 Task: Look for space in Sa'dah, Yemen from 10th July, 2023 to 15th July, 2023 for 7 adults in price range Rs.10000 to Rs.15000. Place can be entire place or shared room with 4 bedrooms having 7 beds and 4 bathrooms. Property type can be house, flat, guest house. Amenities needed are: wifi, TV, free parkinig on premises, gym, breakfast. Booking option can be shelf check-in. Required host language is English.
Action: Mouse moved to (430, 89)
Screenshot: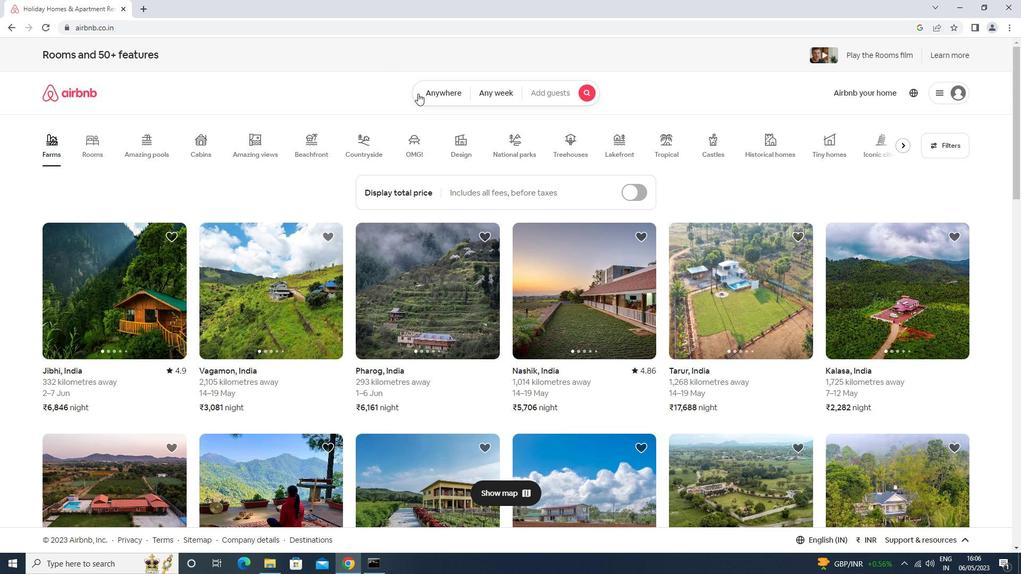 
Action: Mouse pressed left at (430, 89)
Screenshot: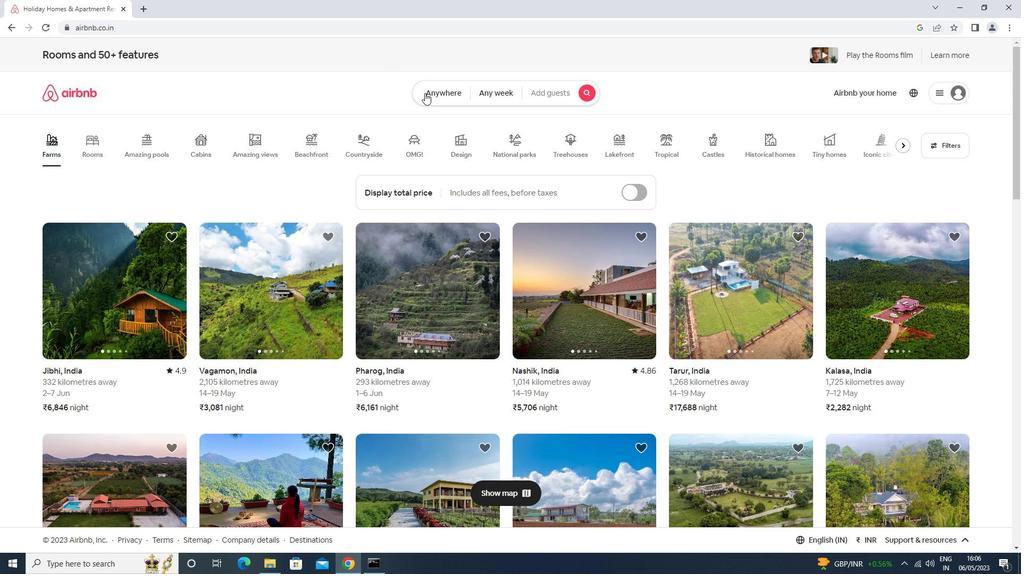 
Action: Mouse moved to (404, 128)
Screenshot: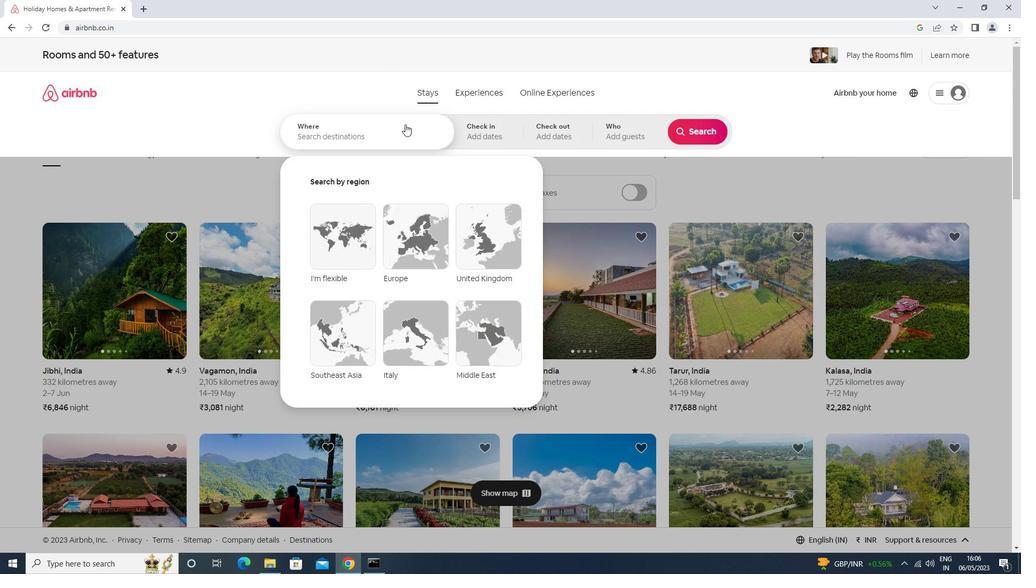 
Action: Mouse pressed left at (404, 128)
Screenshot: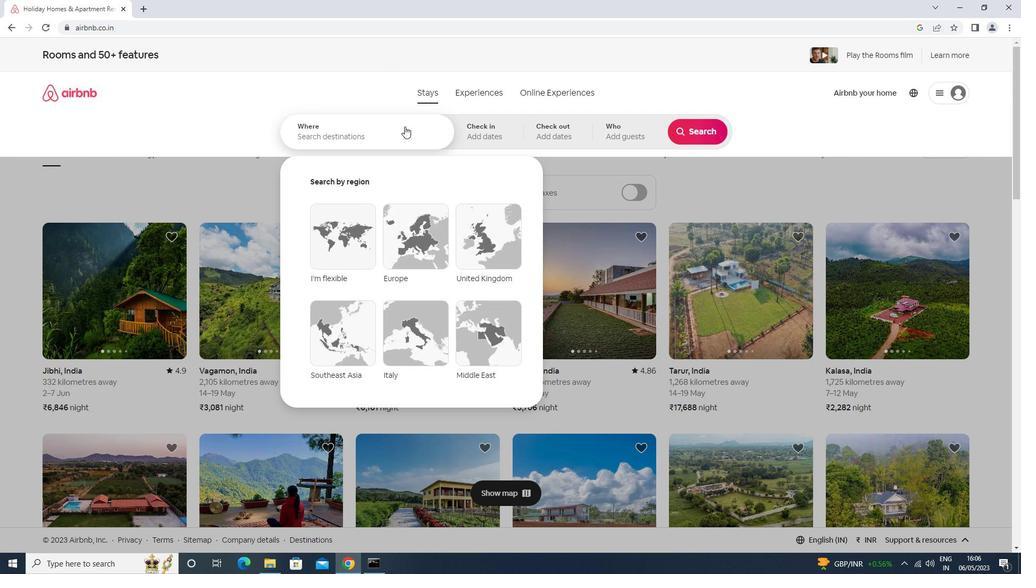 
Action: Mouse moved to (403, 128)
Screenshot: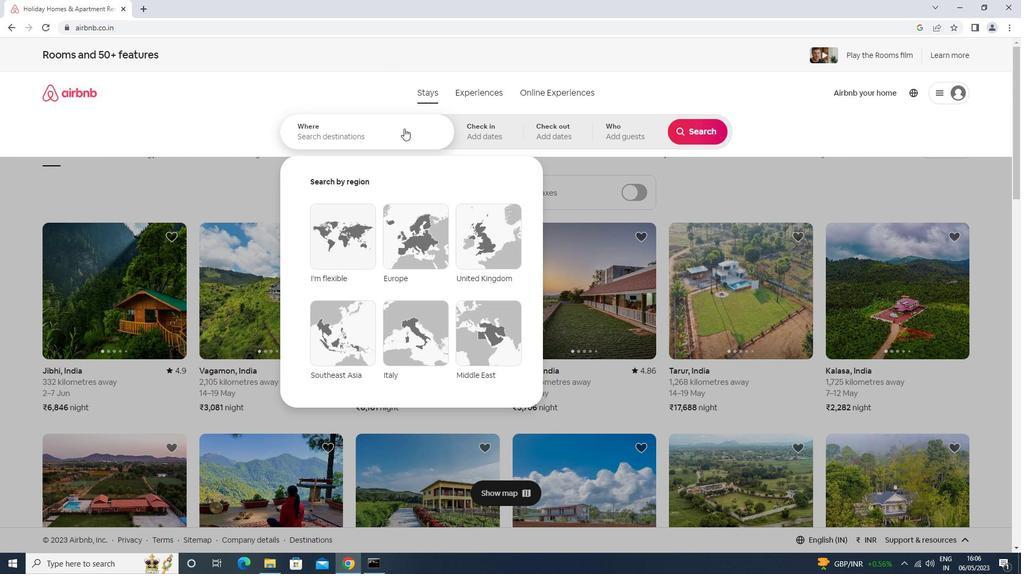 
Action: Key pressed <Key.shift>SA<Key.space>DAH<Key.shift>,<Key.space><Key.shift>YEMEN<Key.down><Key.enter>
Screenshot: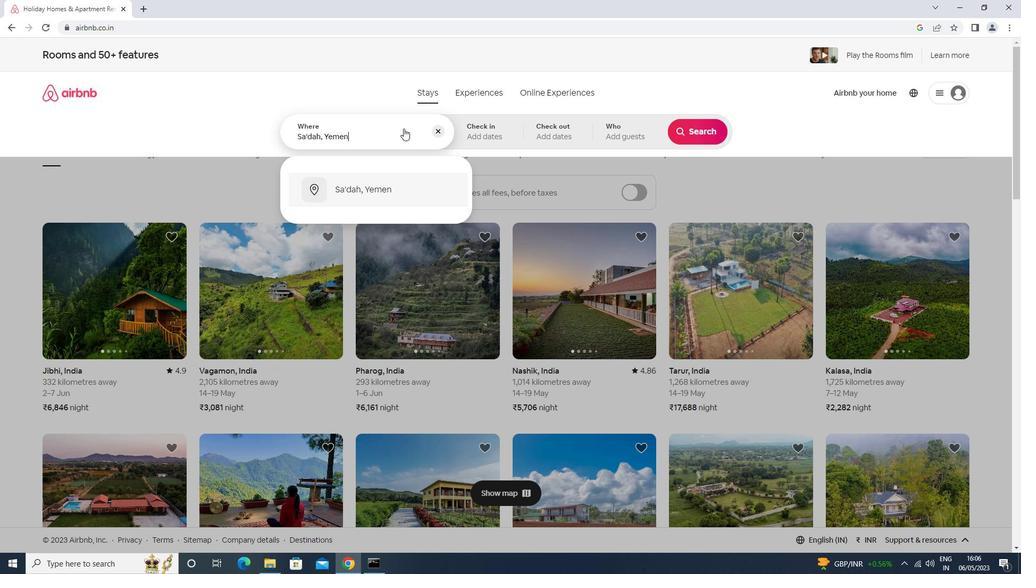 
Action: Mouse moved to (696, 216)
Screenshot: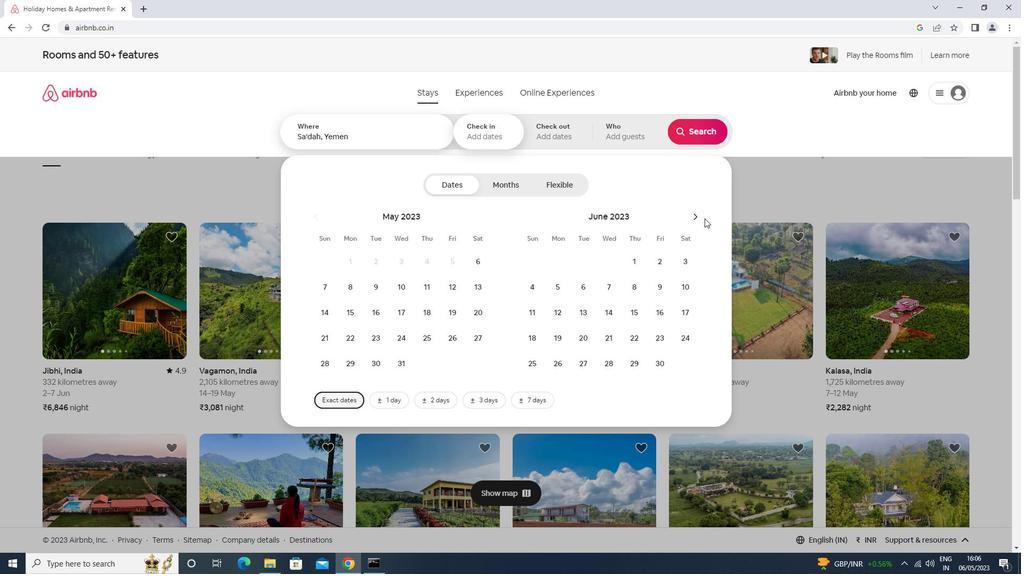 
Action: Mouse pressed left at (696, 216)
Screenshot: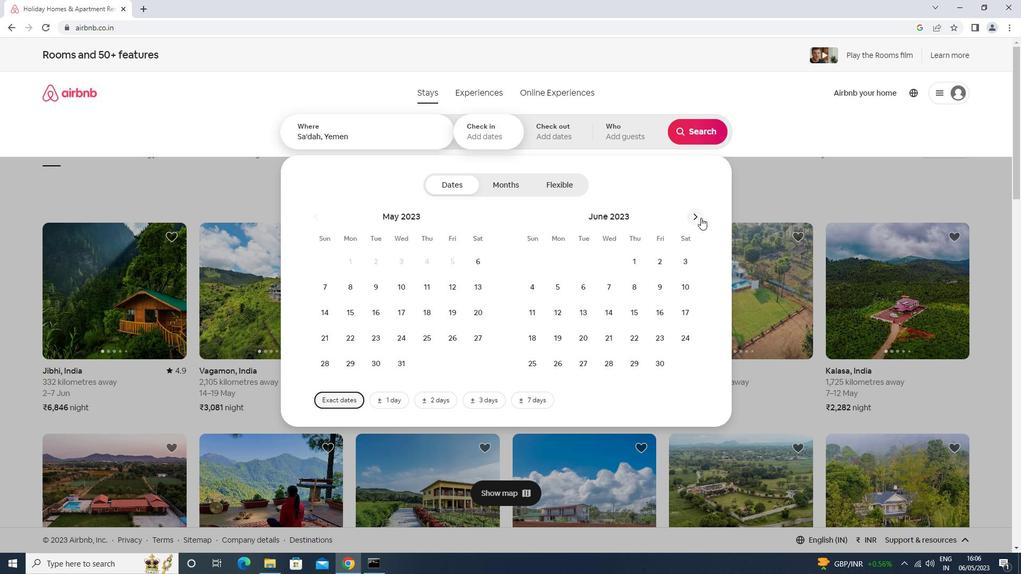 
Action: Mouse moved to (555, 309)
Screenshot: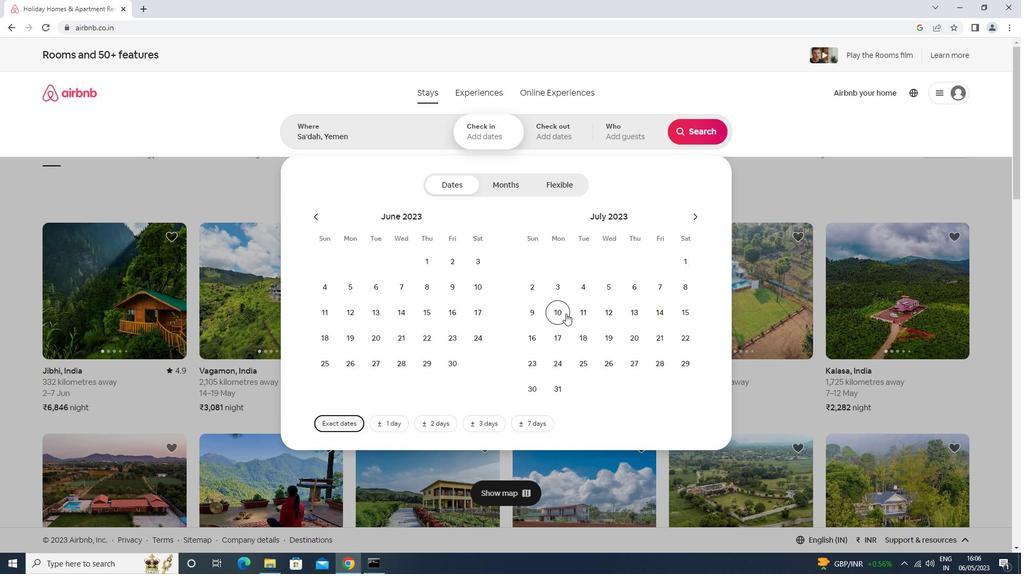 
Action: Mouse pressed left at (555, 309)
Screenshot: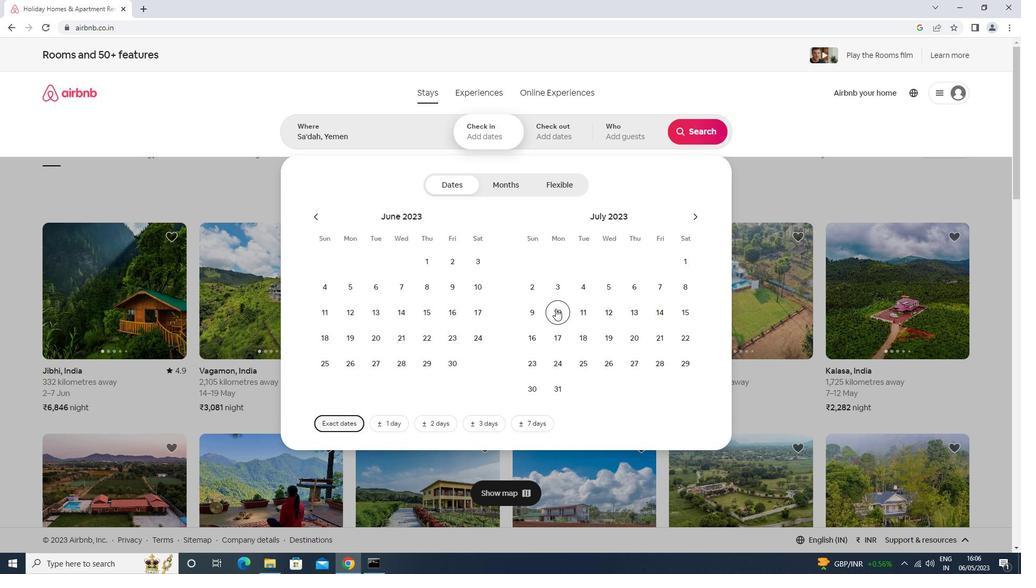 
Action: Mouse moved to (678, 313)
Screenshot: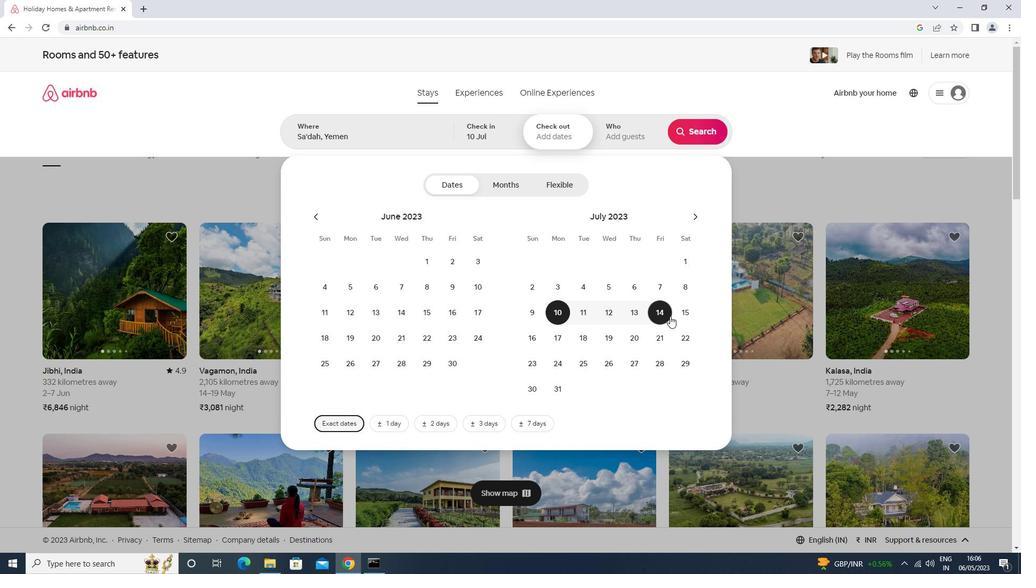 
Action: Mouse pressed left at (678, 313)
Screenshot: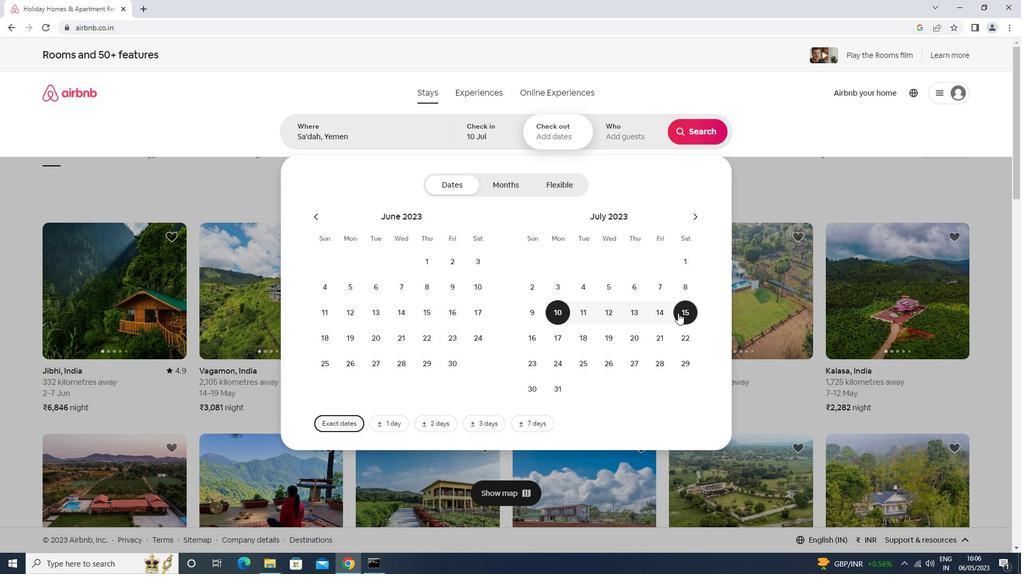 
Action: Mouse moved to (630, 143)
Screenshot: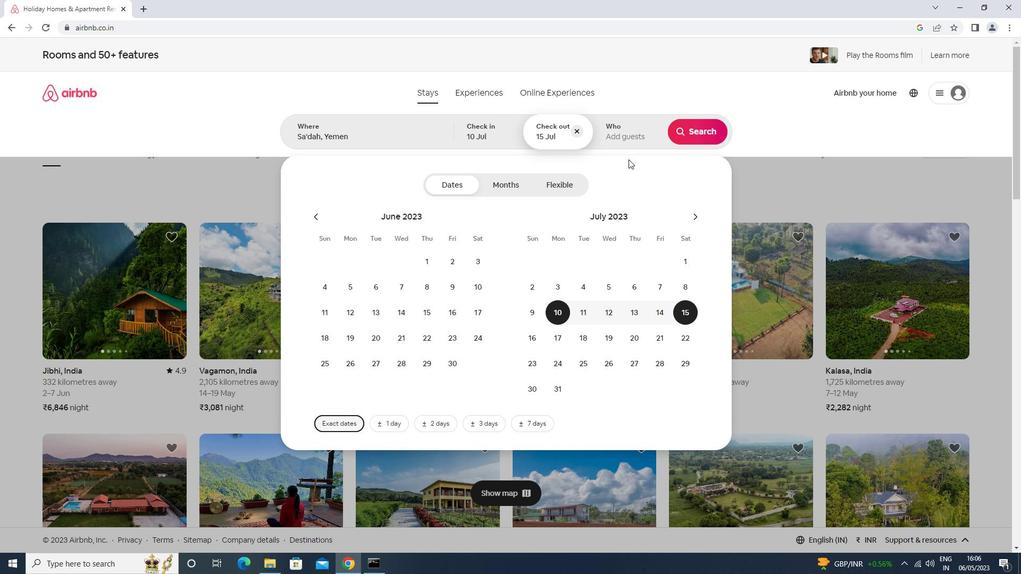 
Action: Mouse pressed left at (630, 143)
Screenshot: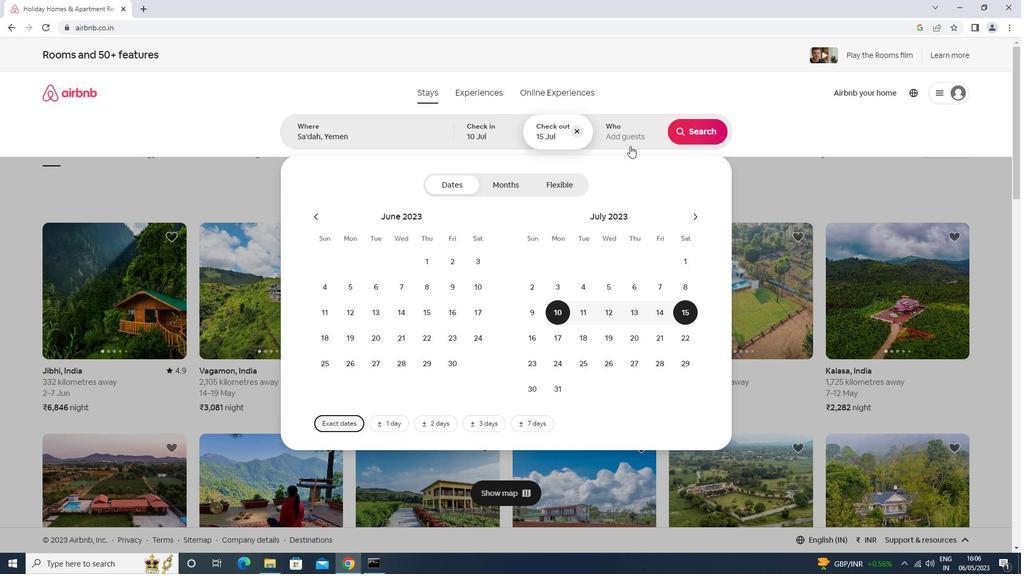 
Action: Mouse moved to (701, 193)
Screenshot: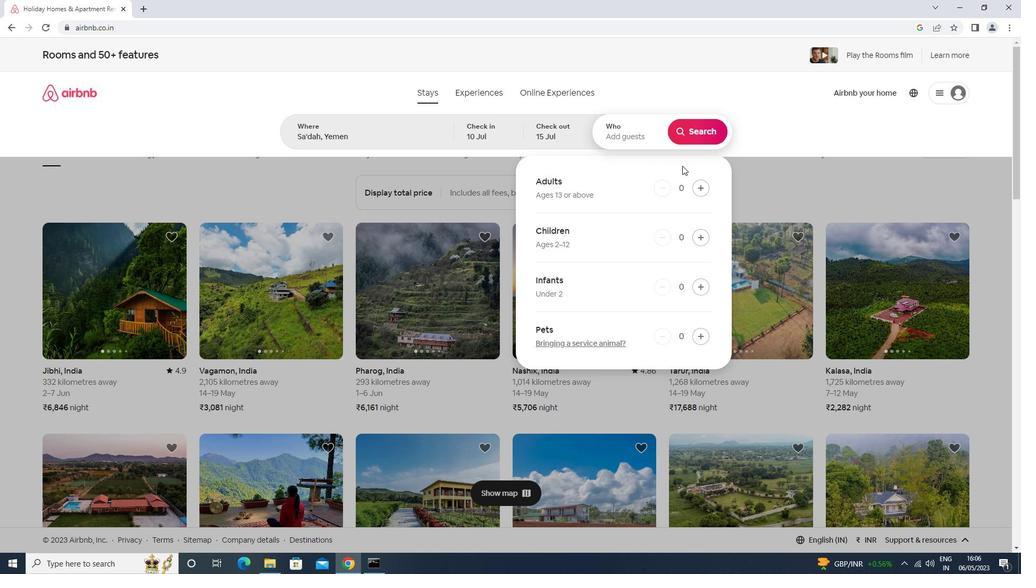 
Action: Mouse pressed left at (701, 193)
Screenshot: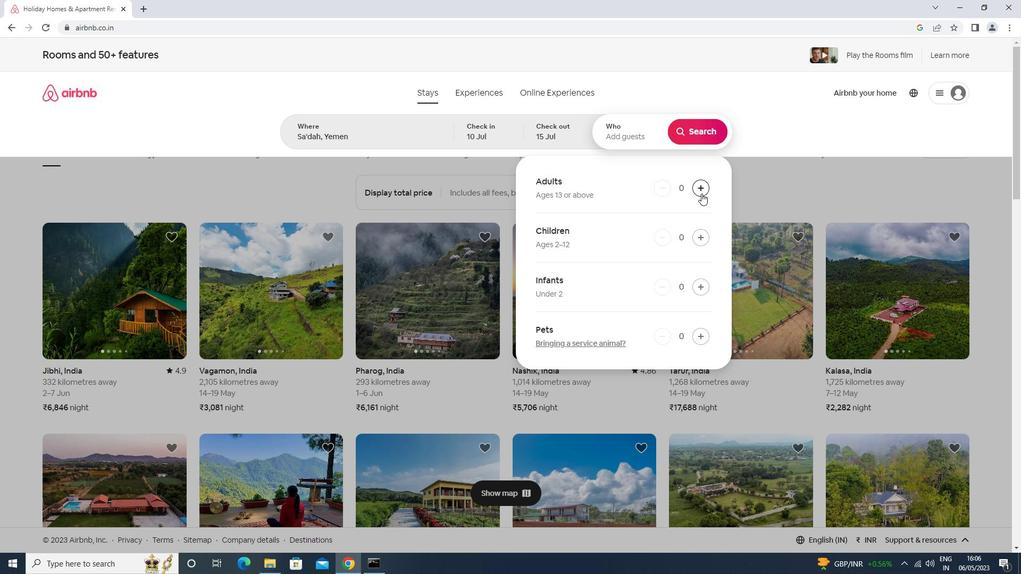
Action: Mouse moved to (704, 193)
Screenshot: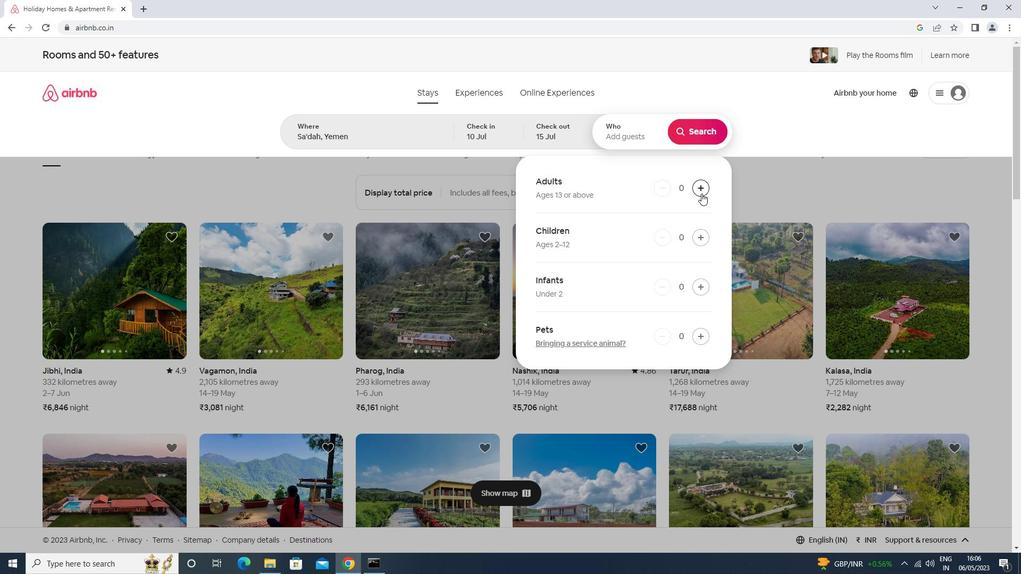 
Action: Mouse pressed left at (704, 193)
Screenshot: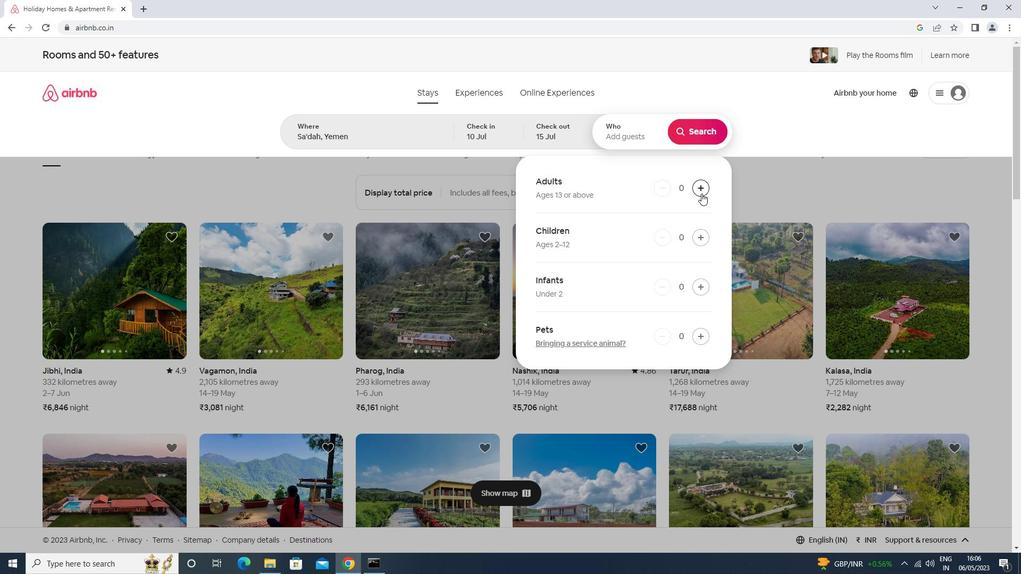 
Action: Mouse pressed left at (704, 193)
Screenshot: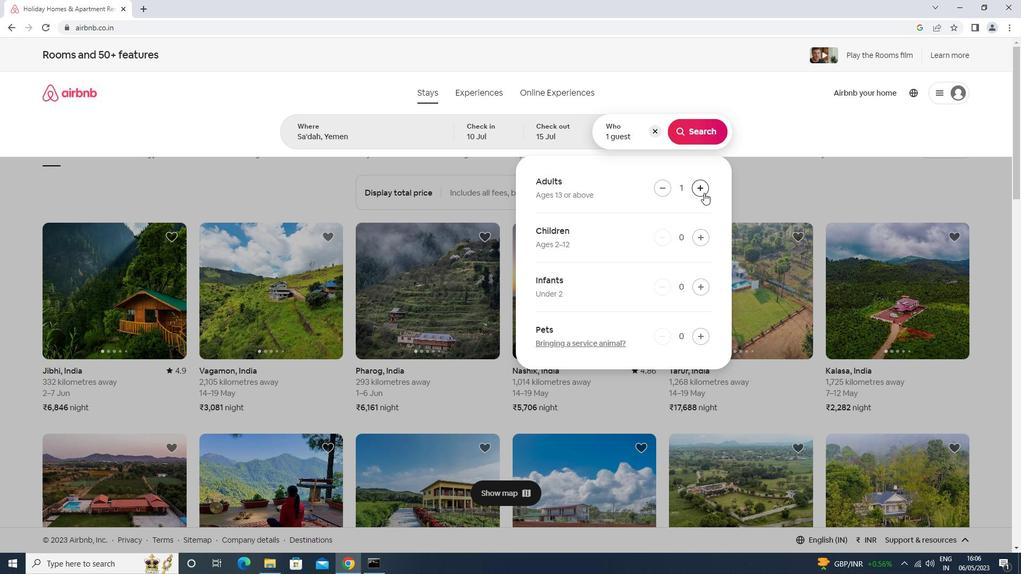
Action: Mouse pressed left at (704, 193)
Screenshot: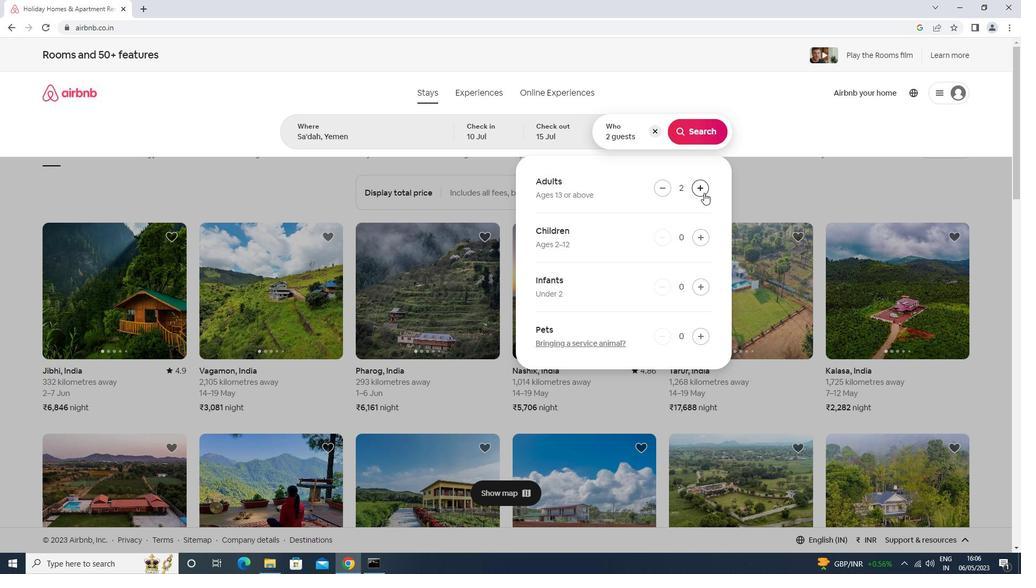 
Action: Mouse pressed left at (704, 193)
Screenshot: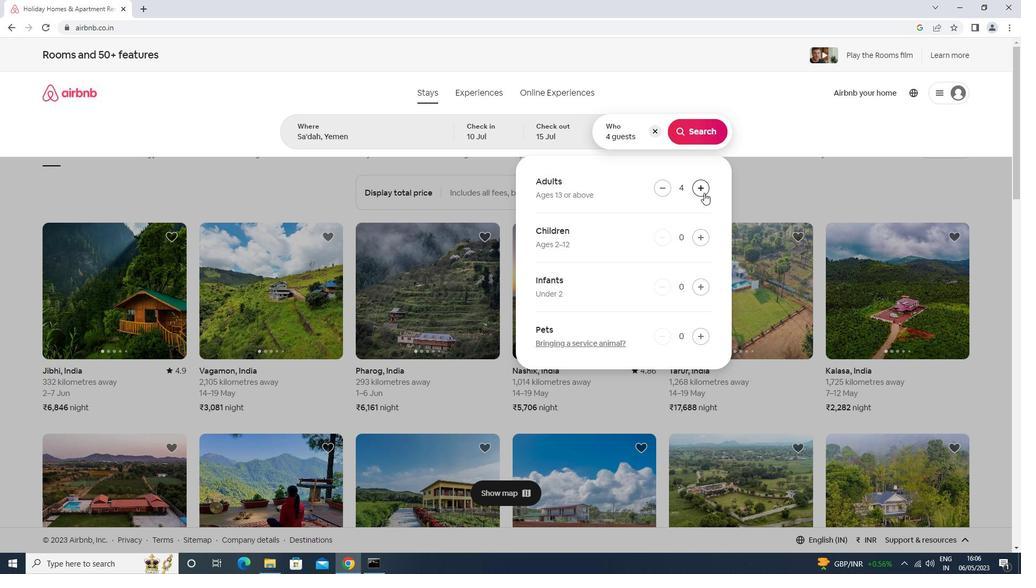 
Action: Mouse pressed left at (704, 193)
Screenshot: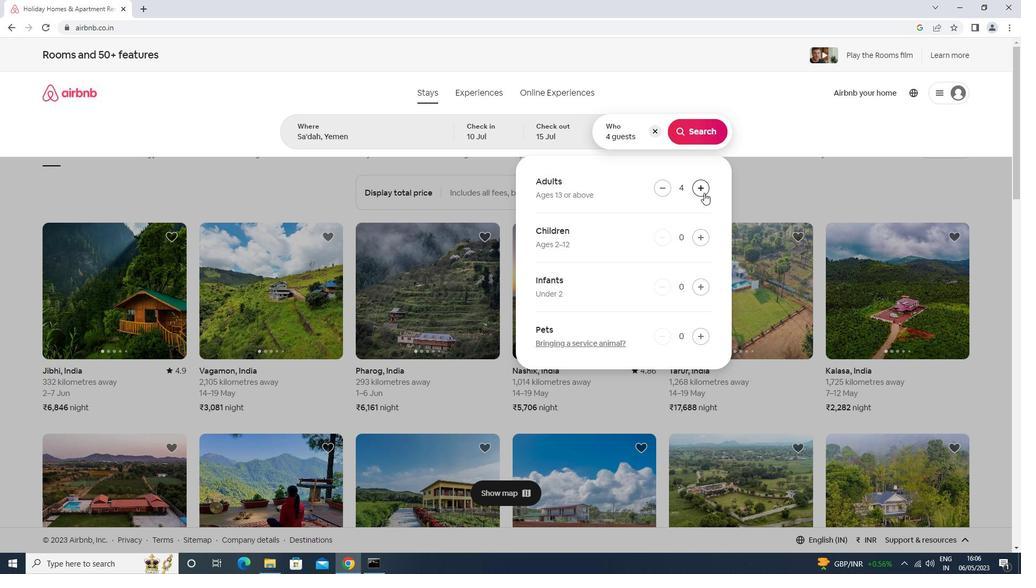 
Action: Mouse pressed left at (704, 193)
Screenshot: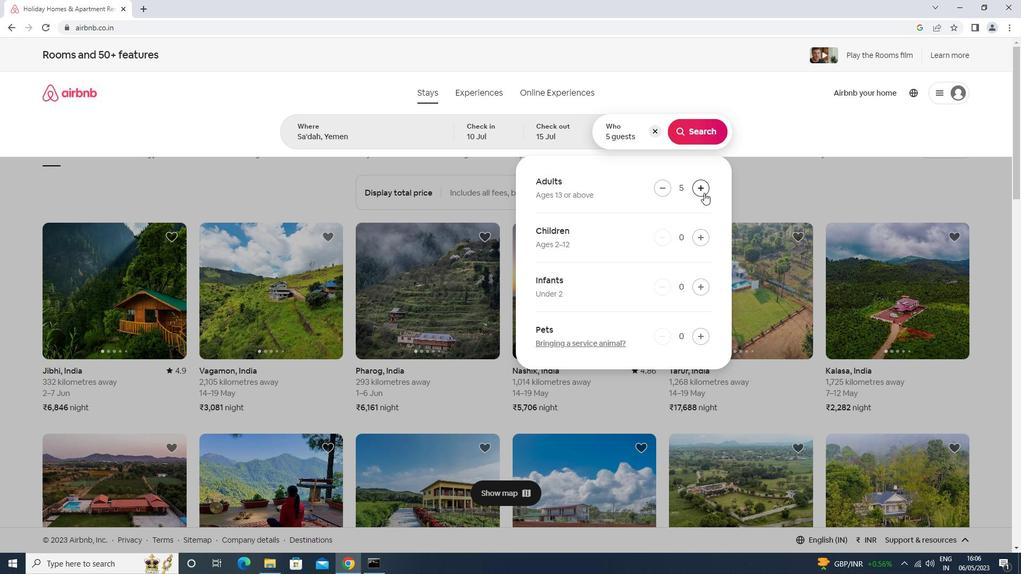 
Action: Mouse moved to (707, 131)
Screenshot: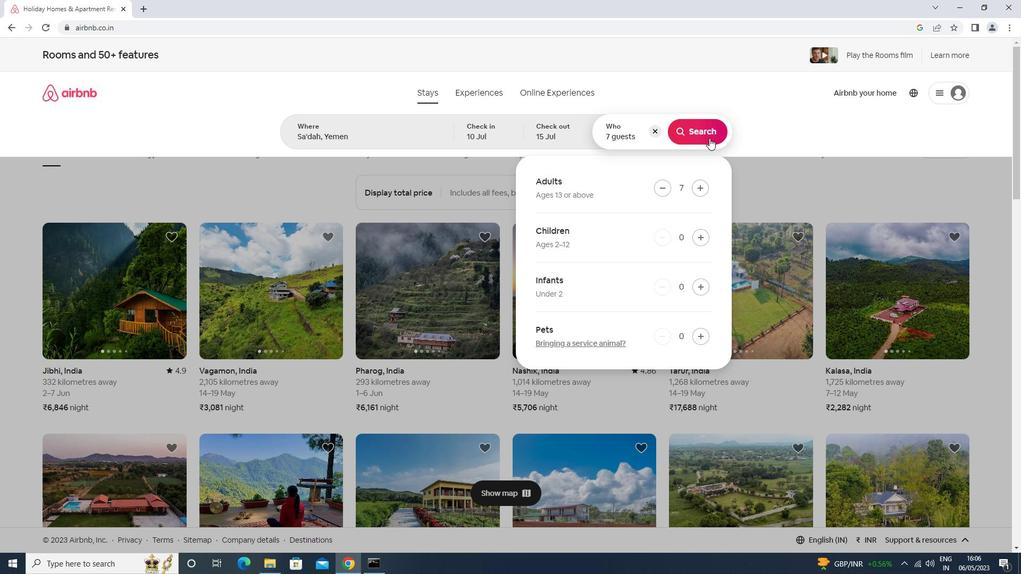
Action: Mouse pressed left at (707, 131)
Screenshot: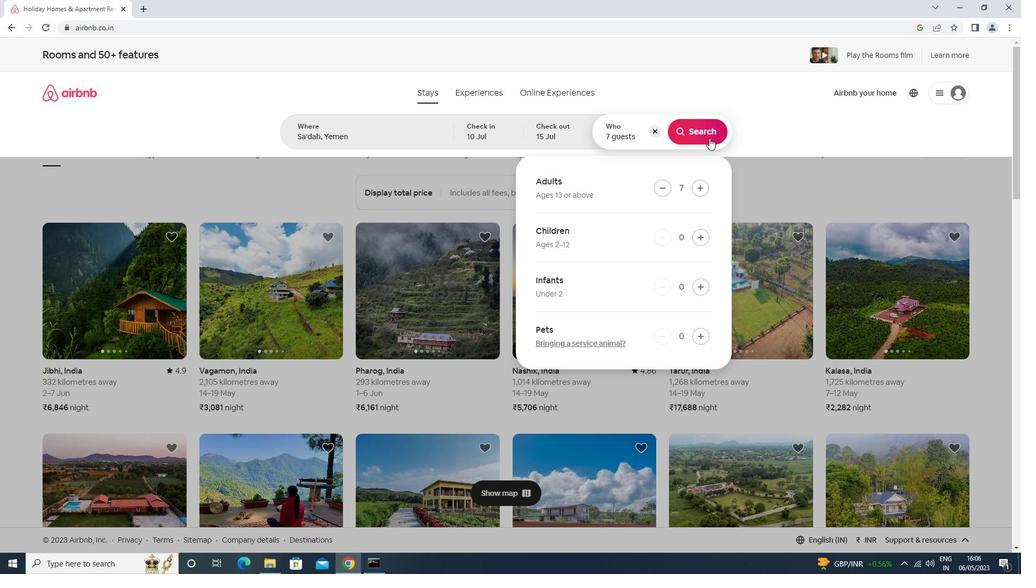 
Action: Mouse moved to (969, 100)
Screenshot: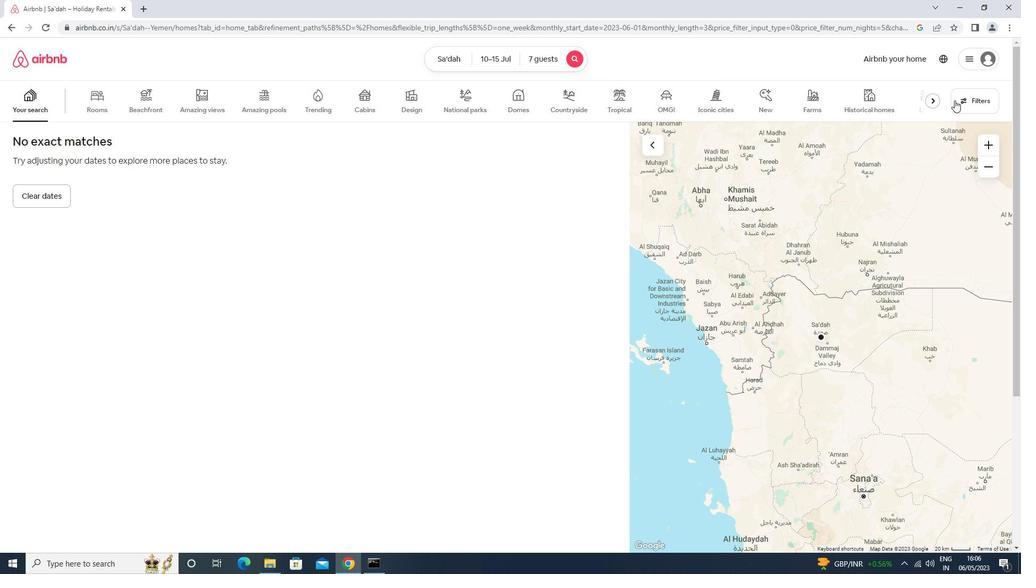 
Action: Mouse pressed left at (969, 100)
Screenshot: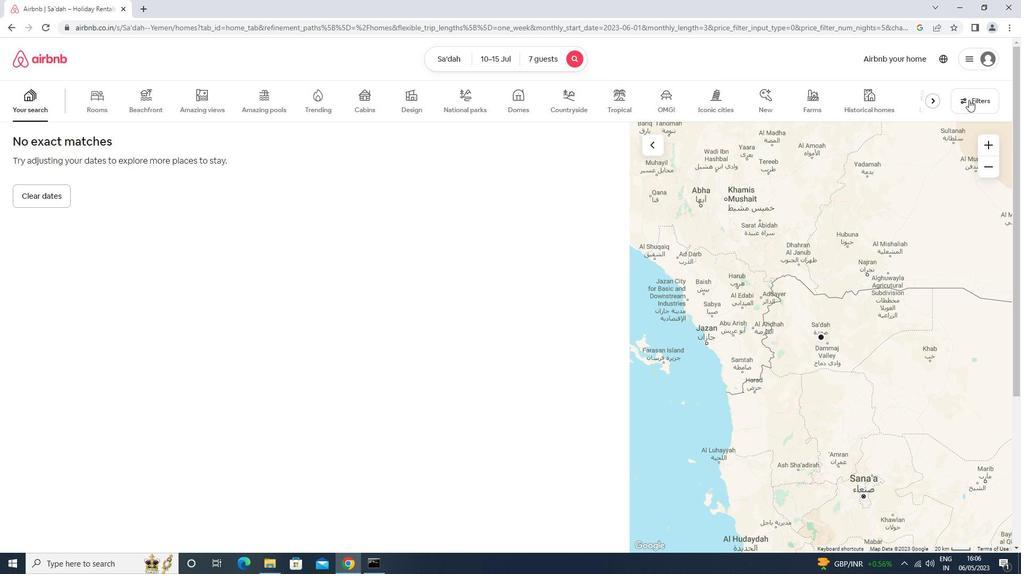 
Action: Mouse moved to (401, 359)
Screenshot: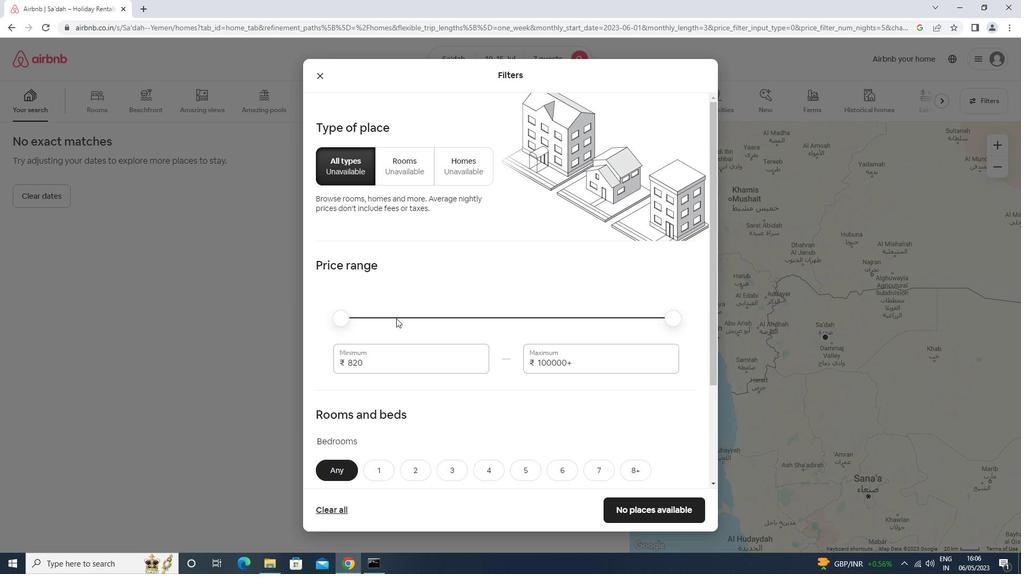
Action: Mouse pressed left at (401, 359)
Screenshot: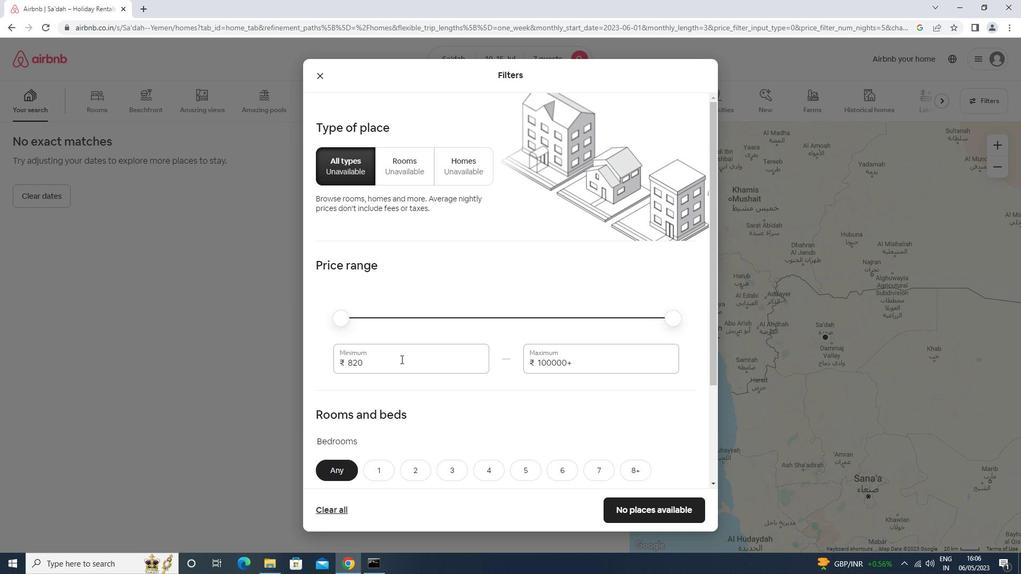 
Action: Mouse moved to (400, 362)
Screenshot: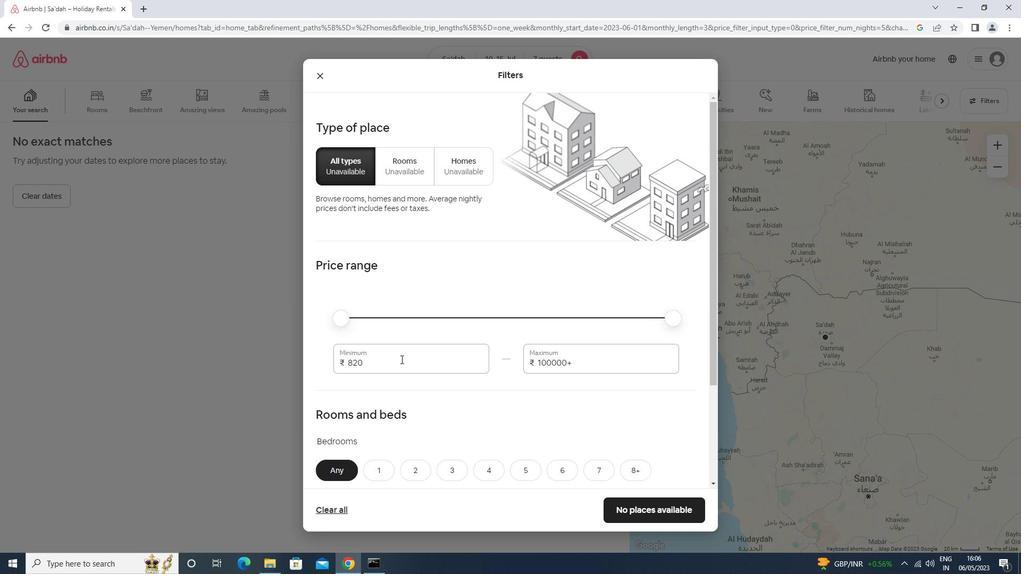 
Action: Key pressed <Key.backspace><Key.backspace><Key.backspace><Key.backspace>10000<Key.tab>15000
Screenshot: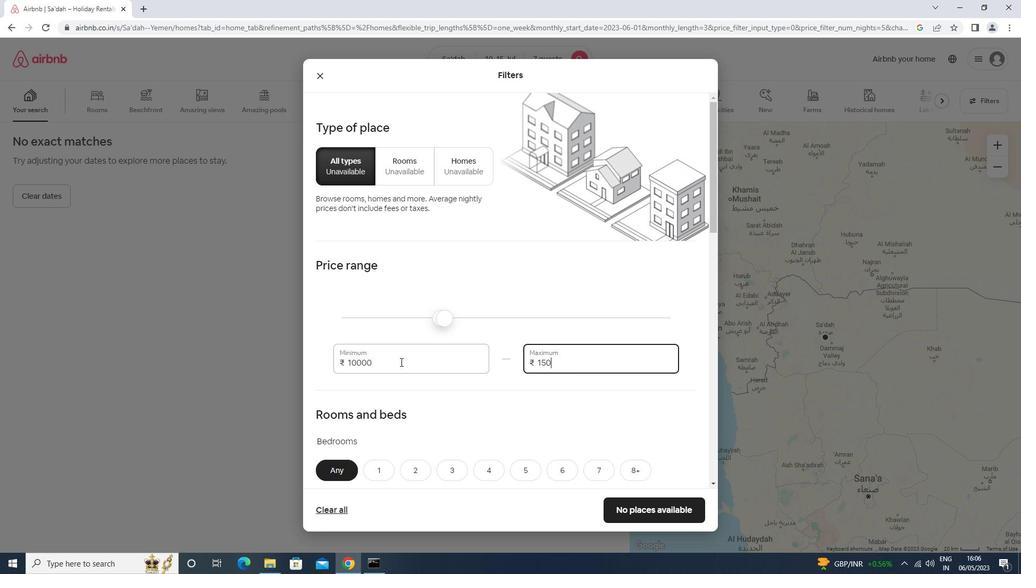 
Action: Mouse moved to (392, 362)
Screenshot: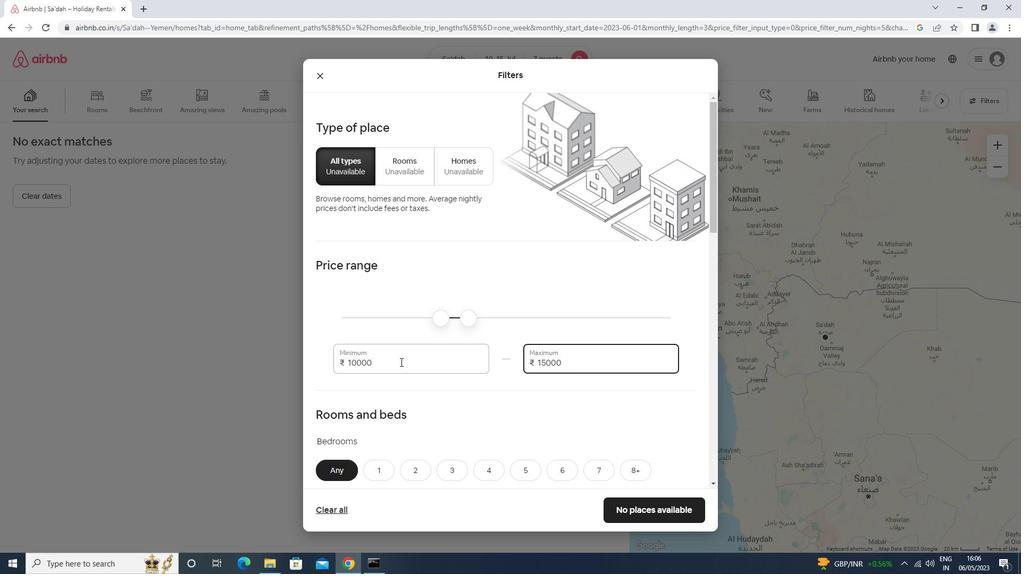 
Action: Mouse scrolled (392, 362) with delta (0, 0)
Screenshot: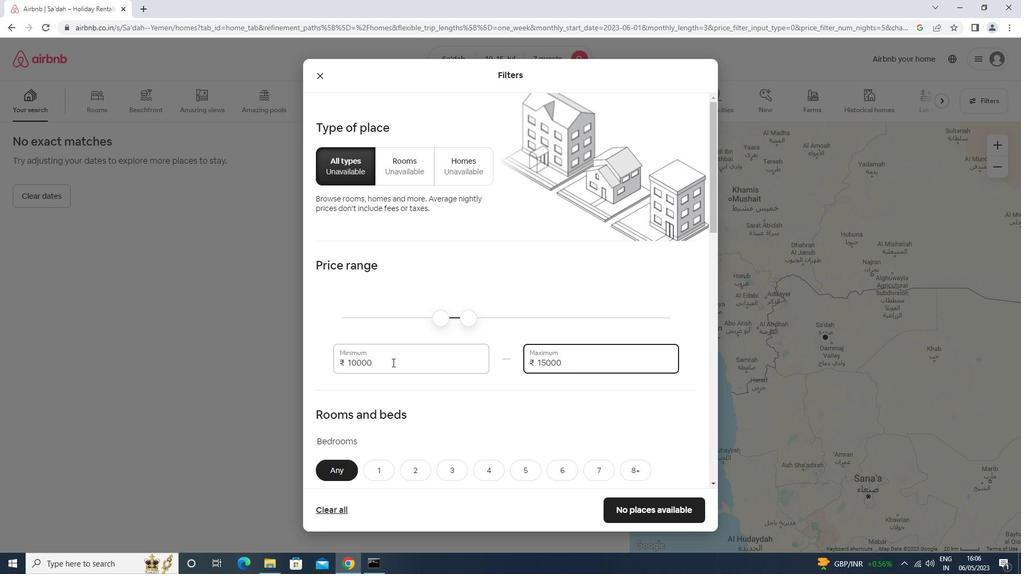 
Action: Mouse scrolled (392, 362) with delta (0, 0)
Screenshot: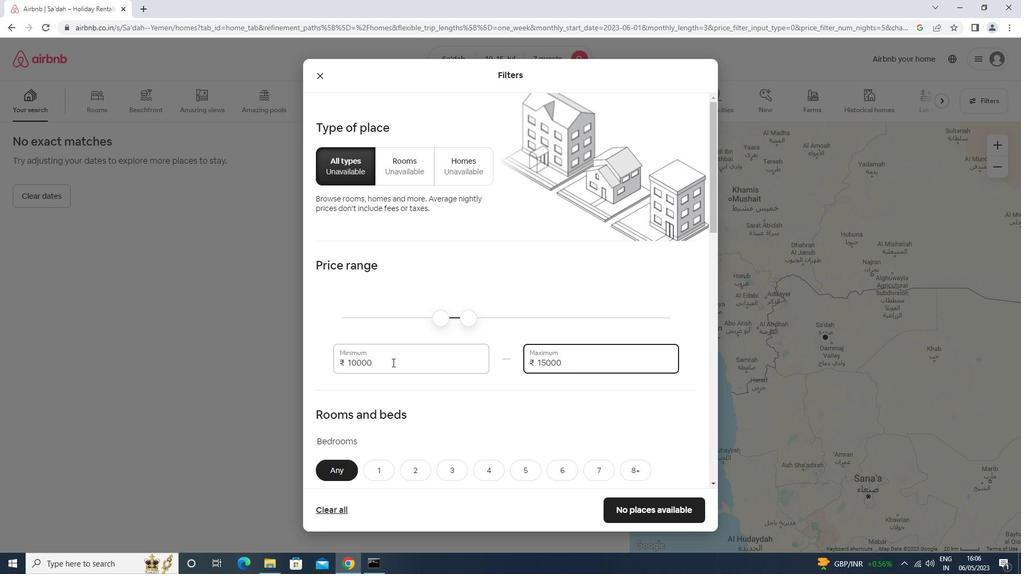 
Action: Mouse scrolled (392, 362) with delta (0, 0)
Screenshot: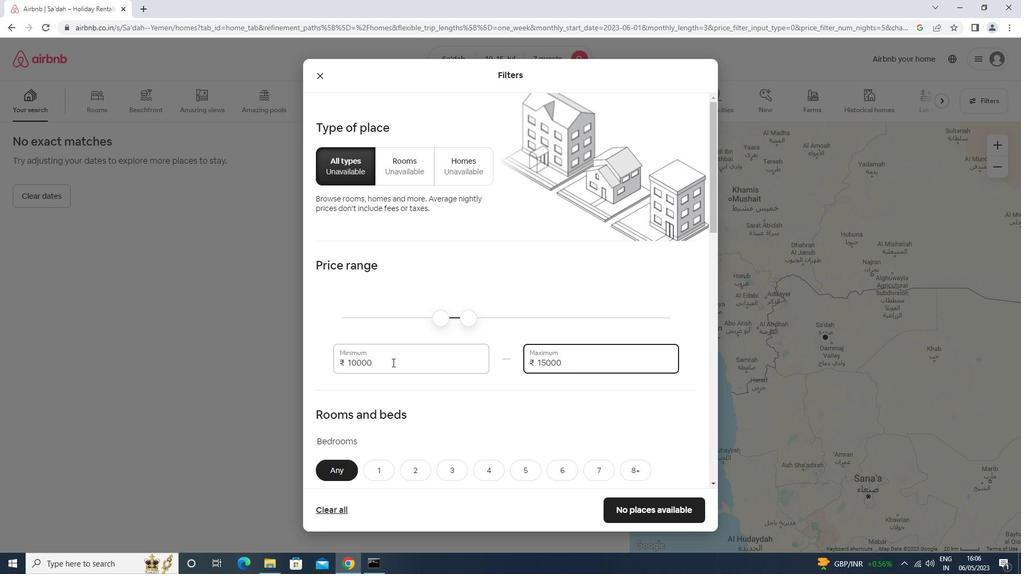 
Action: Mouse scrolled (392, 362) with delta (0, 0)
Screenshot: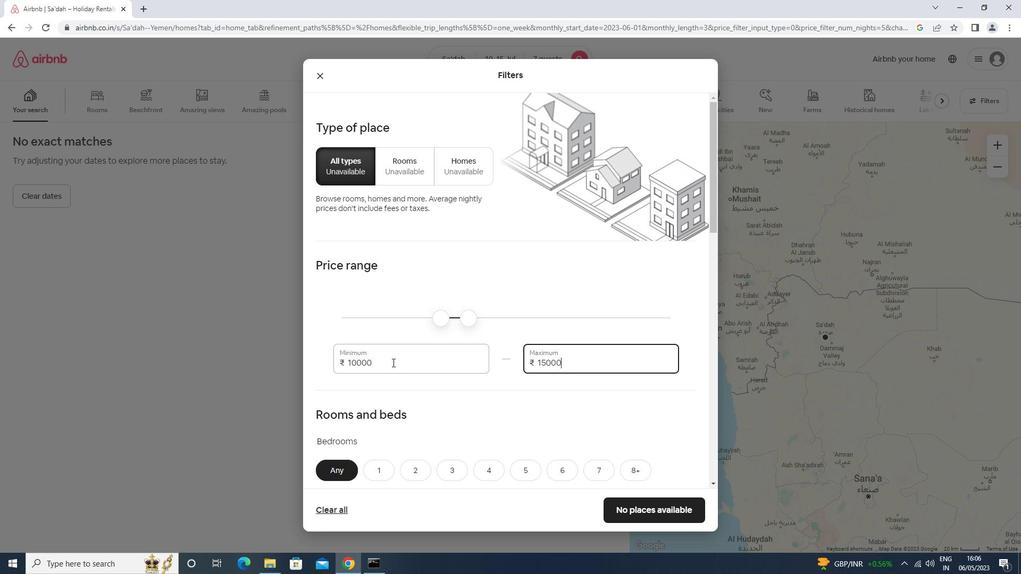 
Action: Mouse moved to (494, 265)
Screenshot: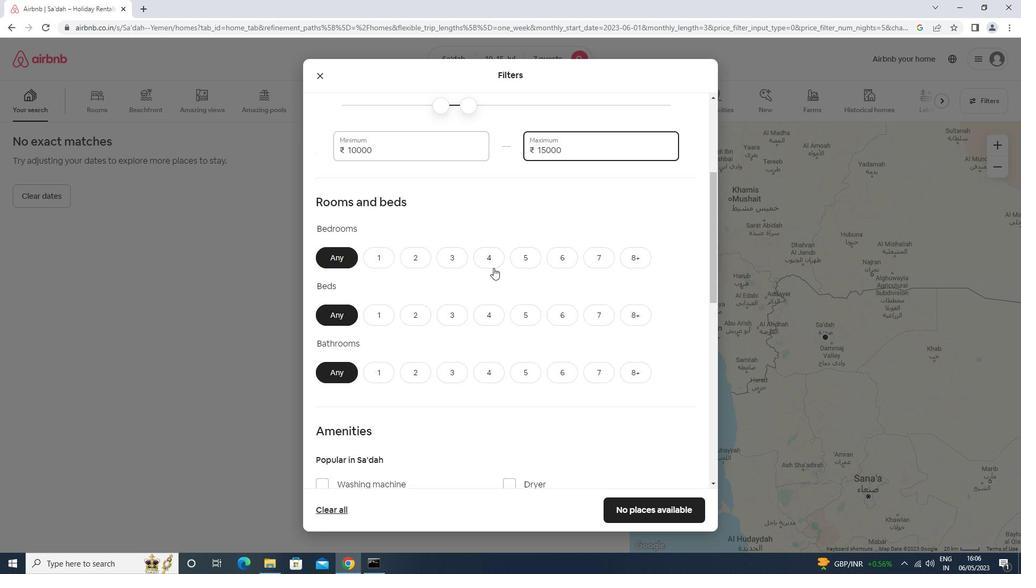 
Action: Mouse pressed left at (494, 265)
Screenshot: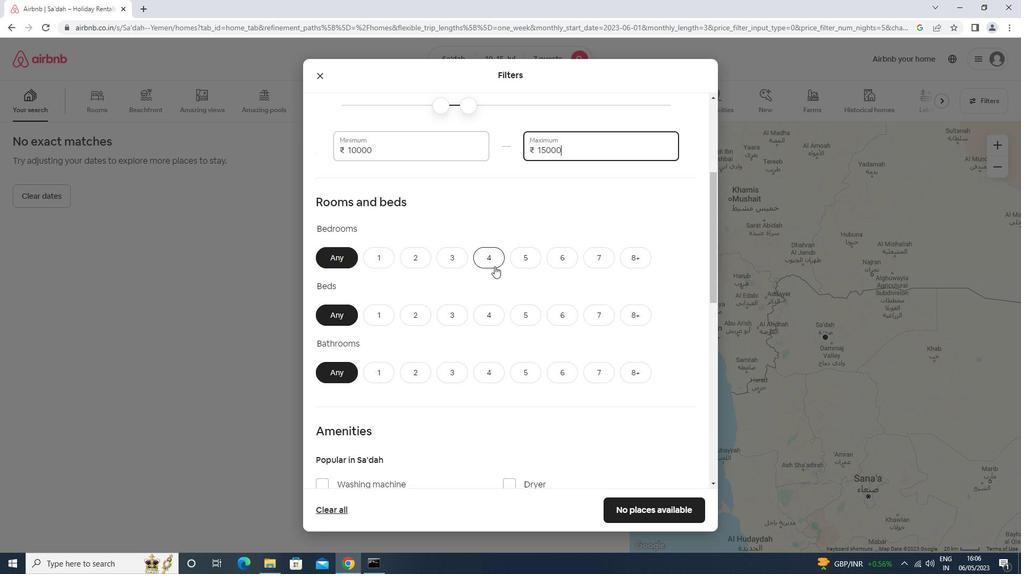 
Action: Mouse moved to (604, 313)
Screenshot: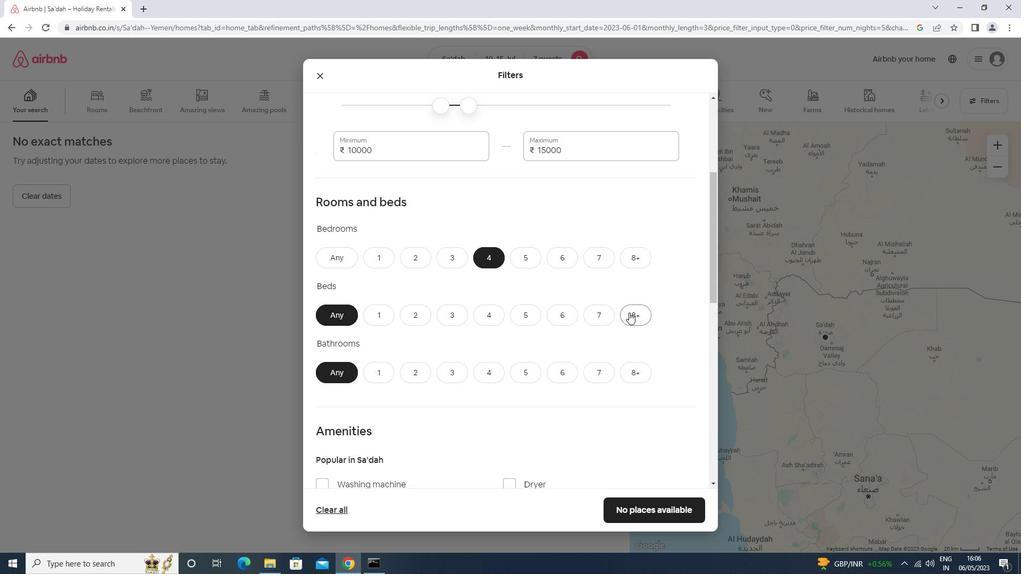 
Action: Mouse pressed left at (604, 313)
Screenshot: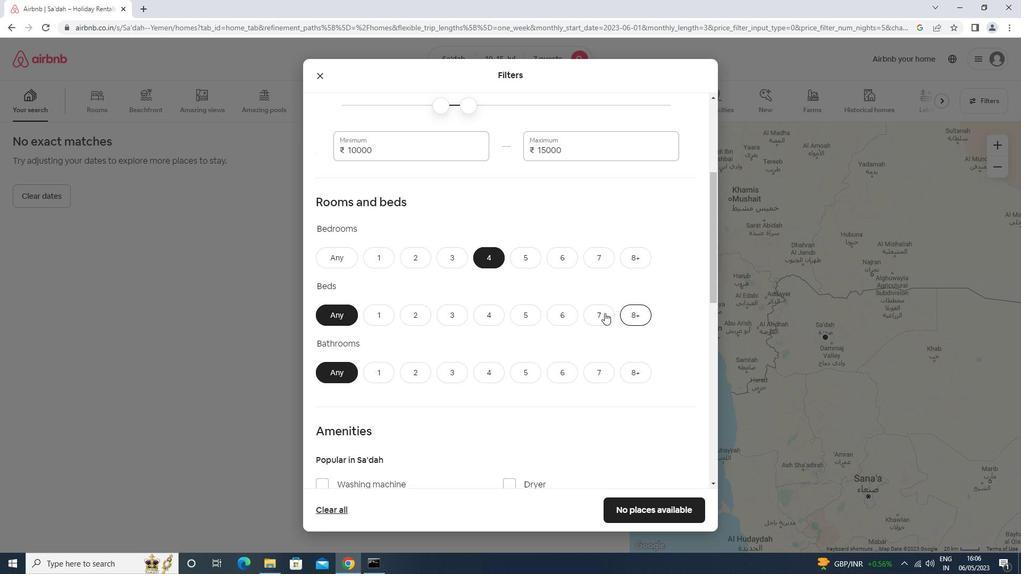 
Action: Mouse moved to (501, 375)
Screenshot: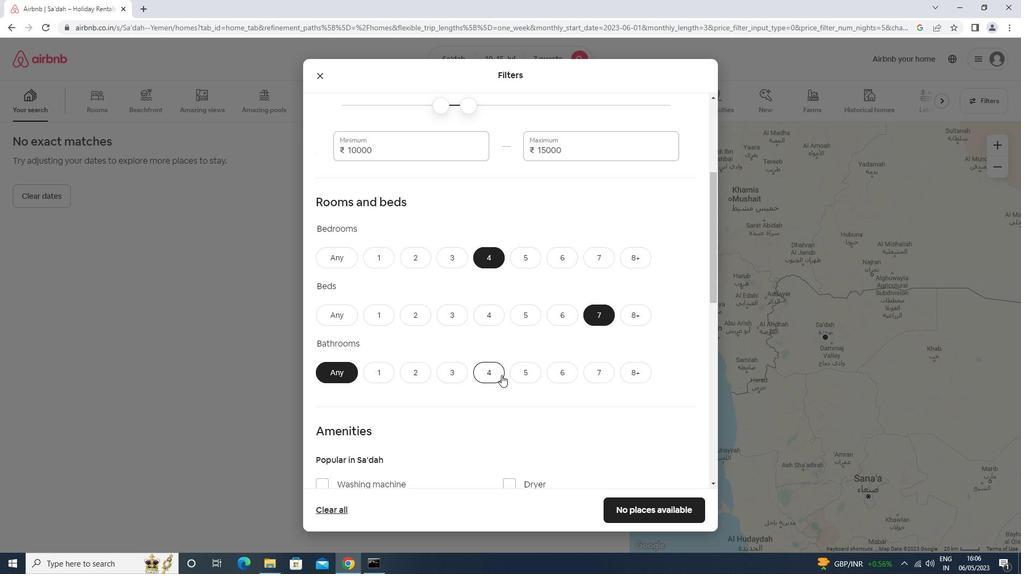 
Action: Mouse pressed left at (501, 375)
Screenshot: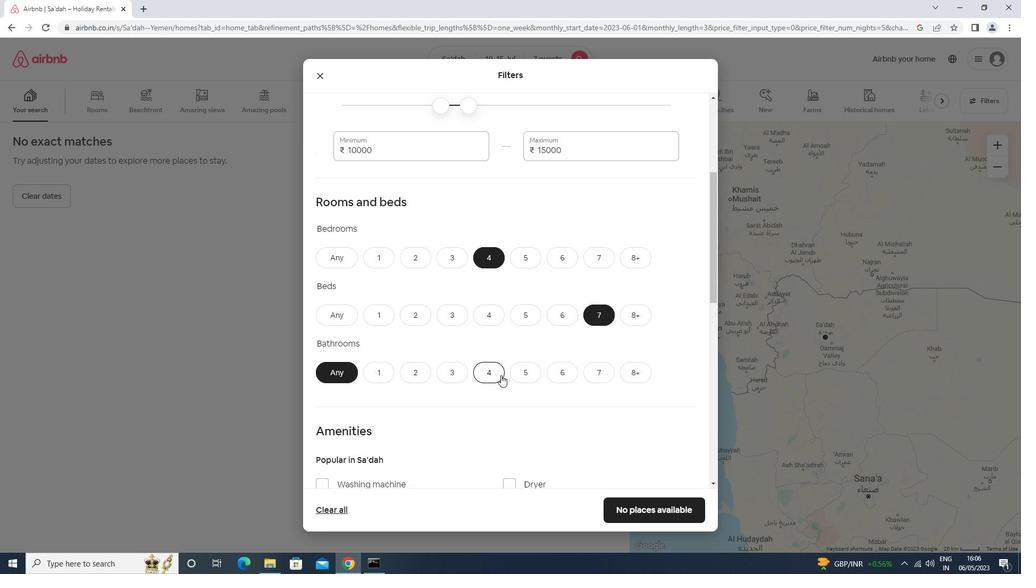 
Action: Mouse scrolled (501, 375) with delta (0, 0)
Screenshot: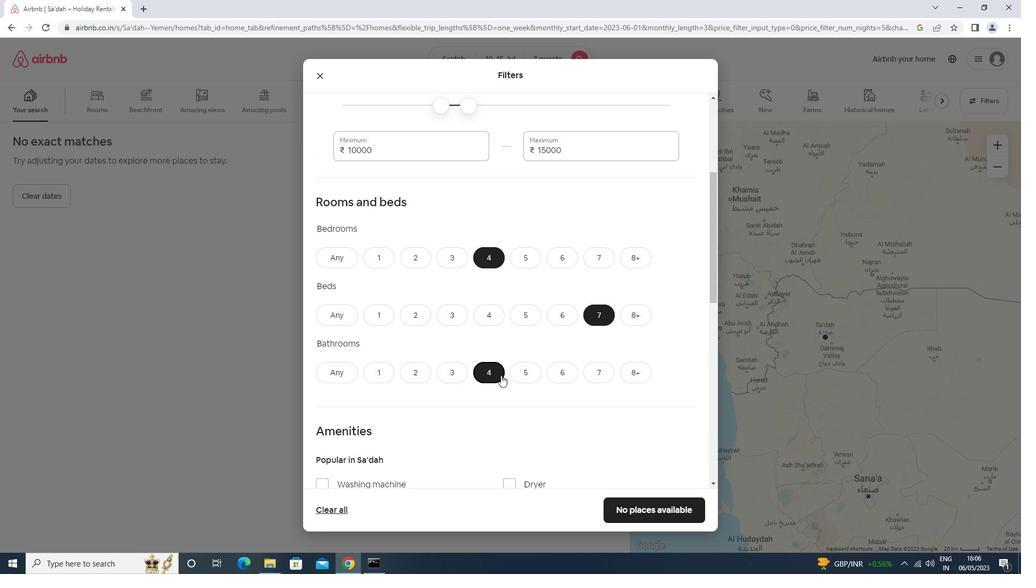 
Action: Mouse scrolled (501, 375) with delta (0, 0)
Screenshot: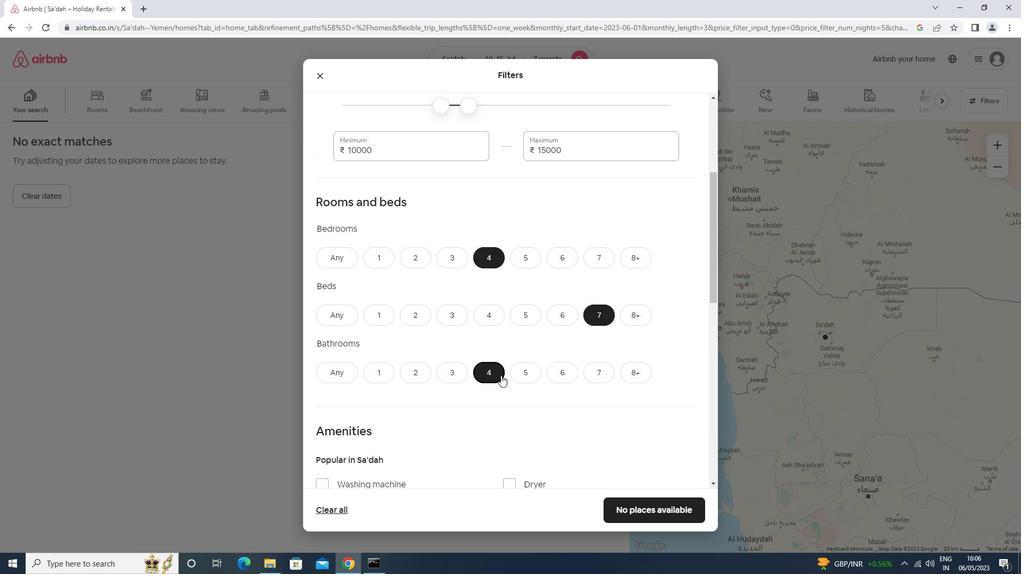 
Action: Mouse scrolled (501, 375) with delta (0, 0)
Screenshot: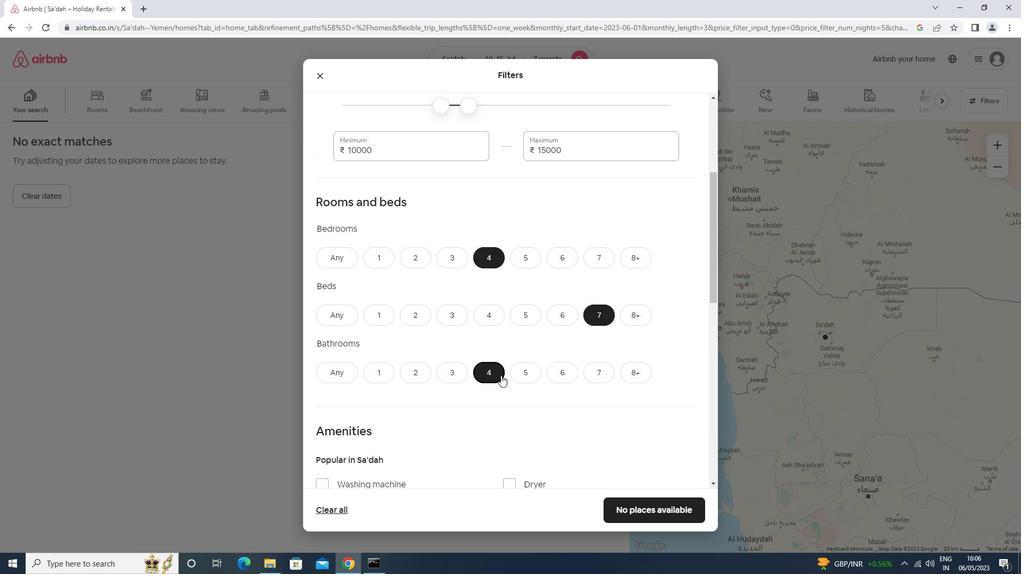 
Action: Mouse scrolled (501, 375) with delta (0, 0)
Screenshot: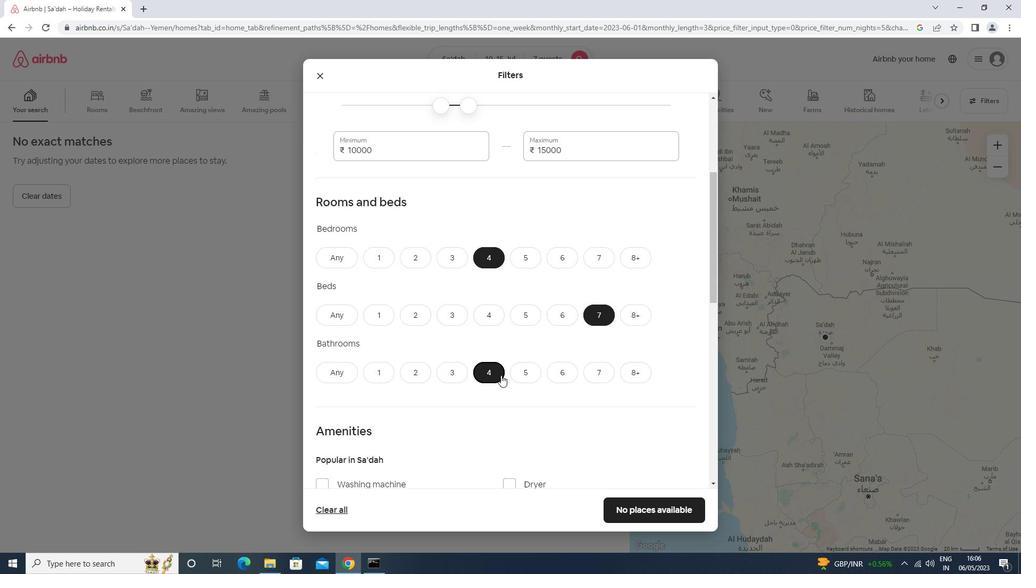 
Action: Mouse moved to (352, 343)
Screenshot: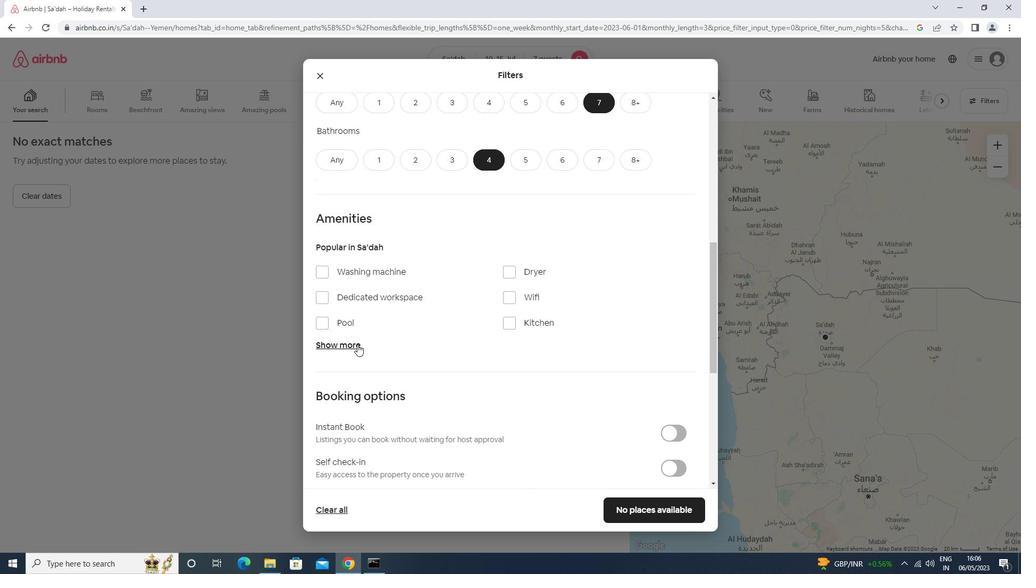 
Action: Mouse pressed left at (352, 343)
Screenshot: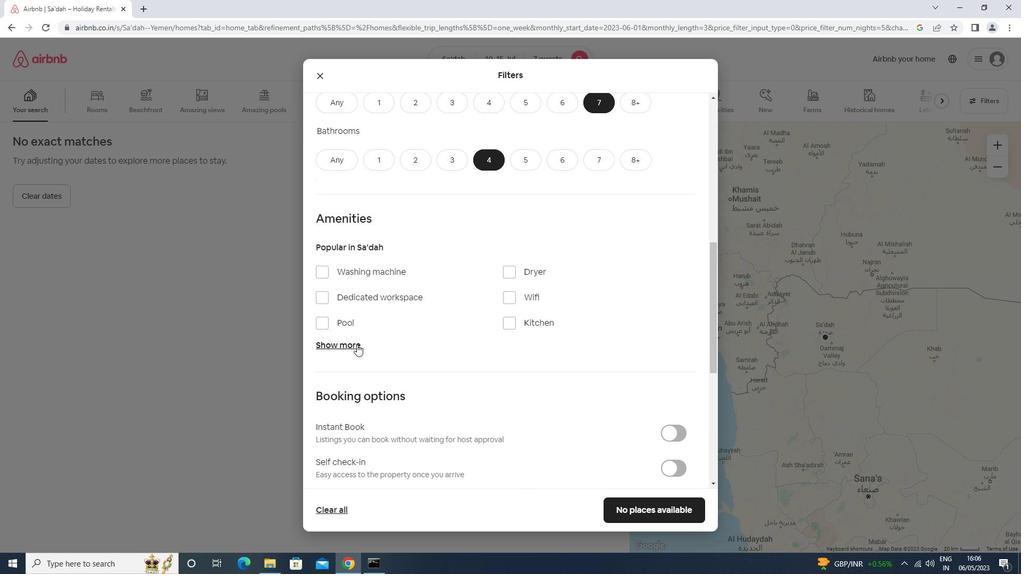 
Action: Mouse moved to (333, 406)
Screenshot: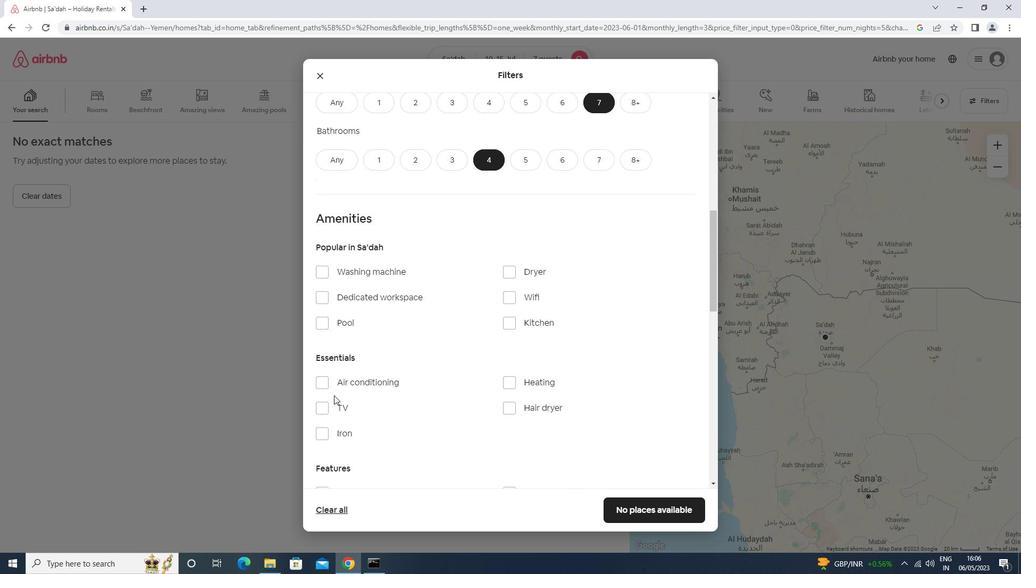 
Action: Mouse pressed left at (333, 406)
Screenshot: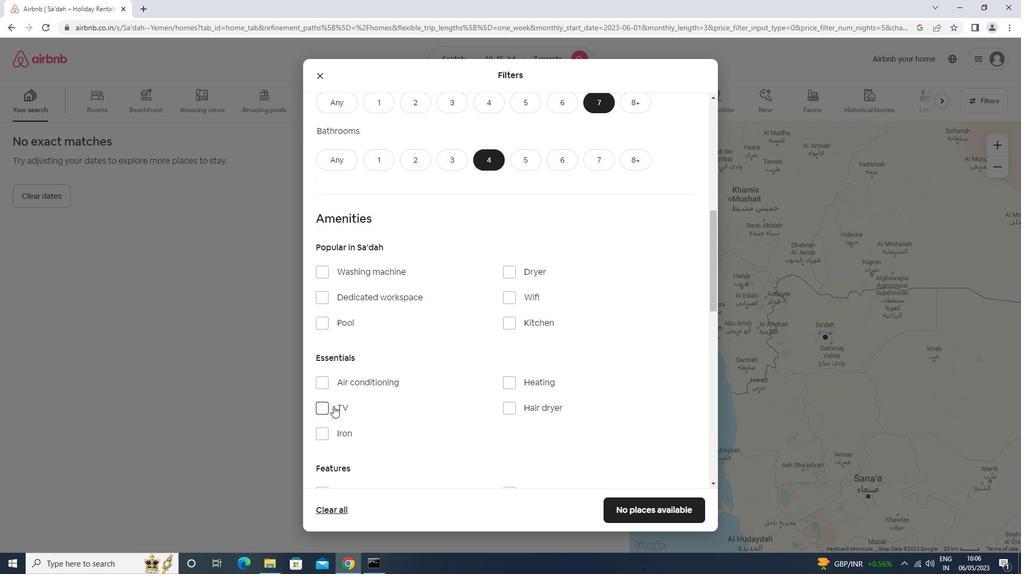 
Action: Mouse moved to (524, 294)
Screenshot: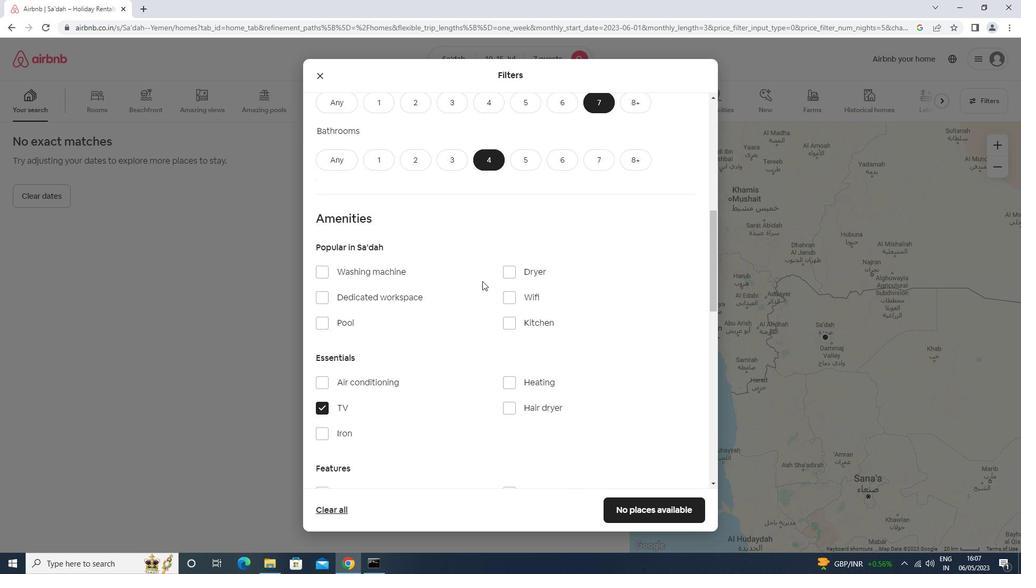 
Action: Mouse pressed left at (524, 294)
Screenshot: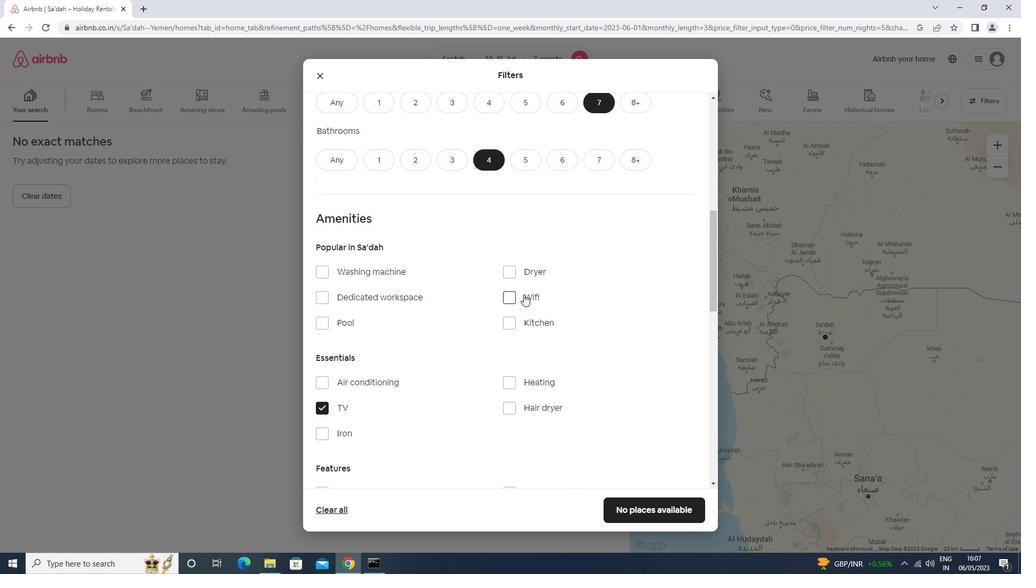 
Action: Mouse moved to (463, 313)
Screenshot: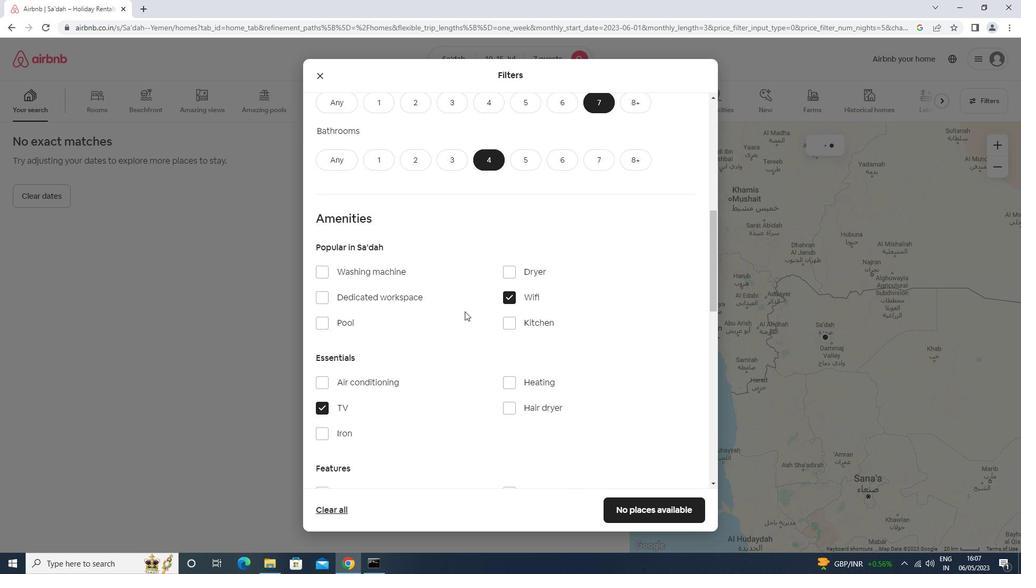 
Action: Mouse scrolled (463, 312) with delta (0, 0)
Screenshot: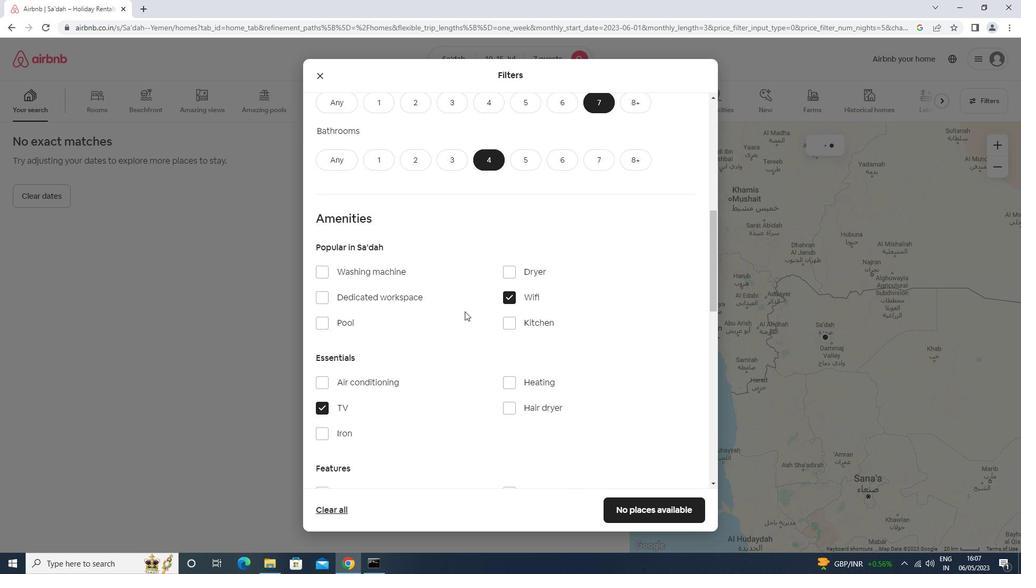 
Action: Mouse moved to (462, 313)
Screenshot: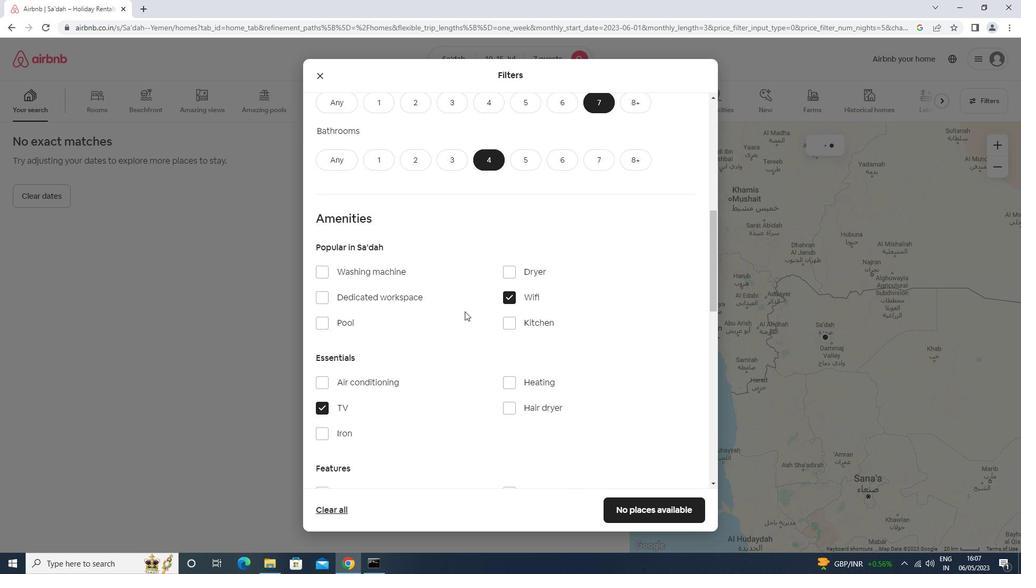 
Action: Mouse scrolled (462, 312) with delta (0, 0)
Screenshot: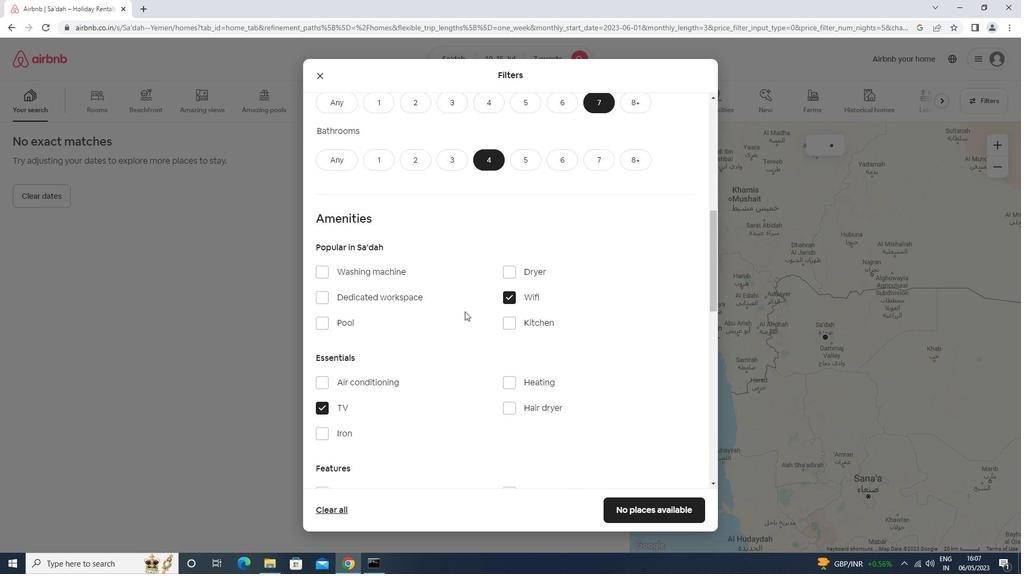 
Action: Mouse scrolled (462, 312) with delta (0, 0)
Screenshot: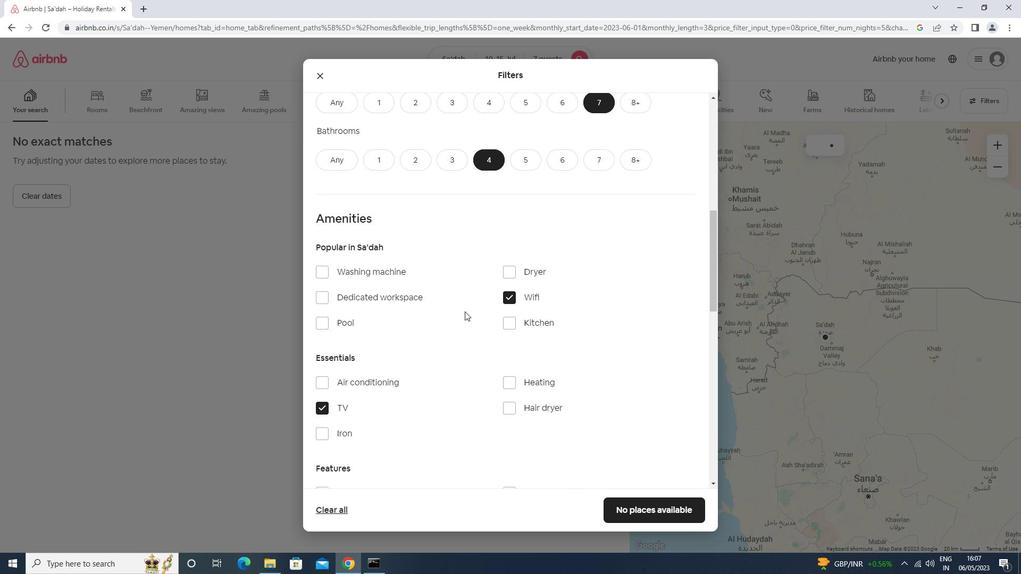 
Action: Mouse moved to (359, 383)
Screenshot: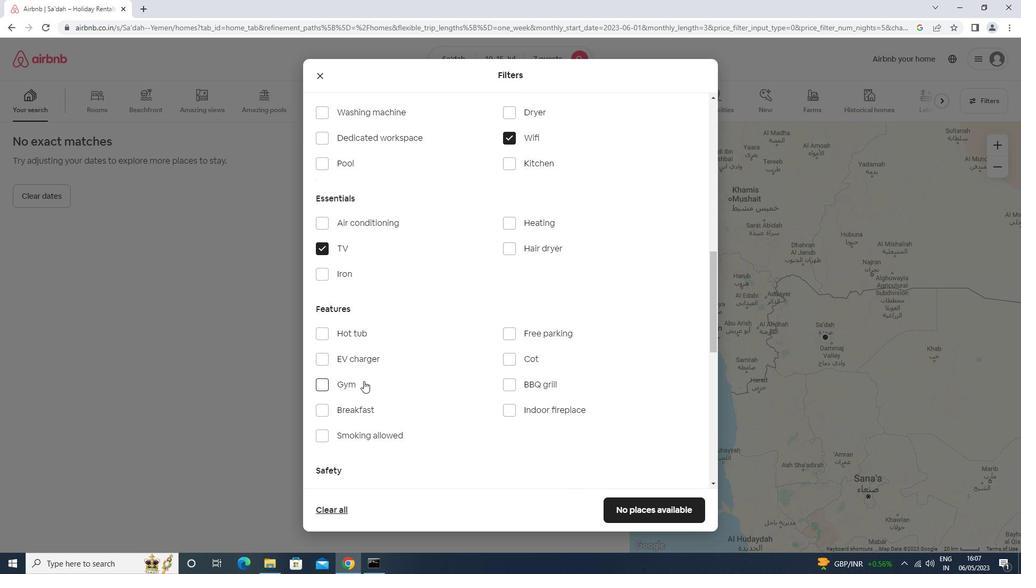 
Action: Mouse pressed left at (359, 383)
Screenshot: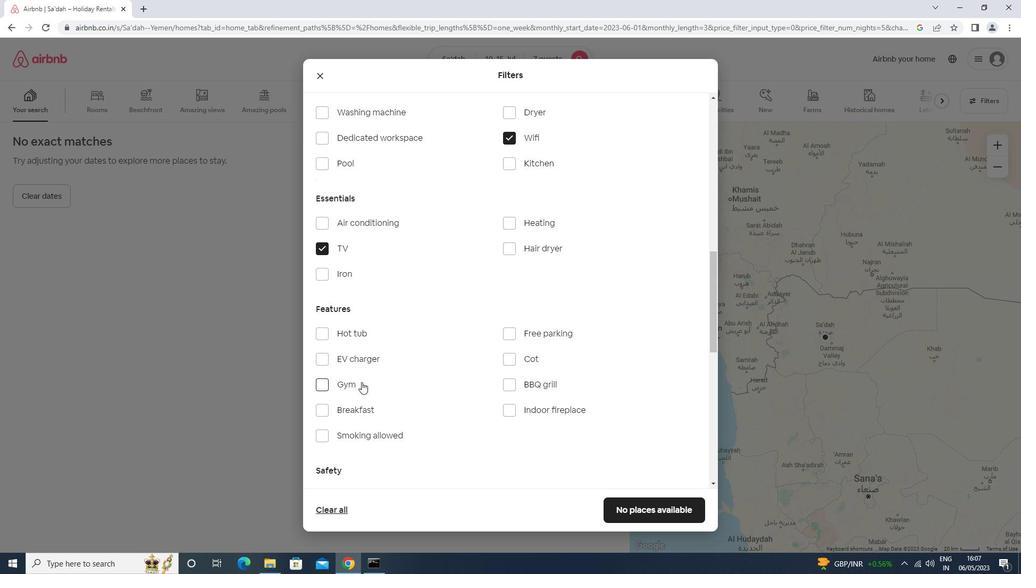
Action: Mouse moved to (352, 406)
Screenshot: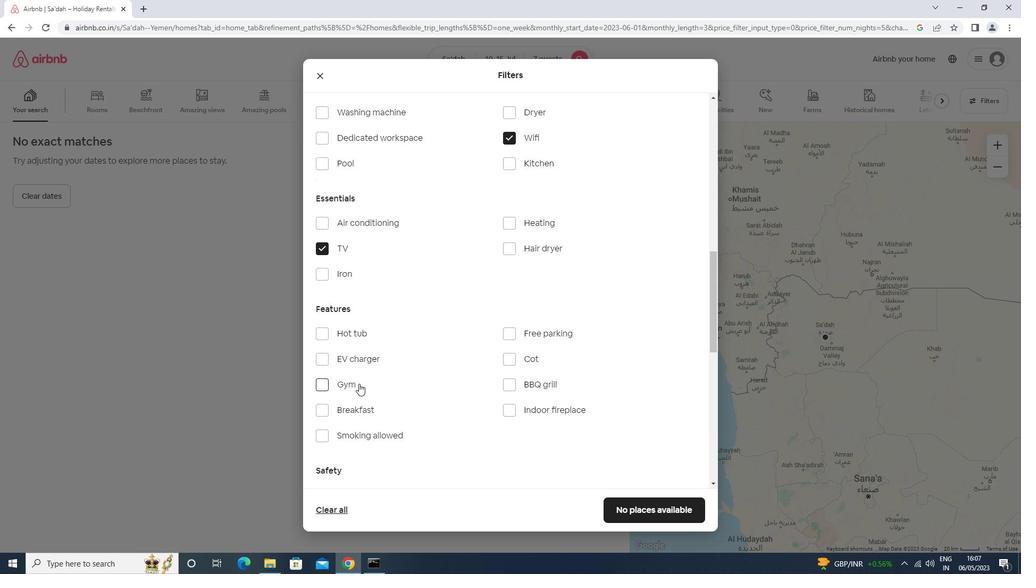 
Action: Mouse pressed left at (352, 406)
Screenshot: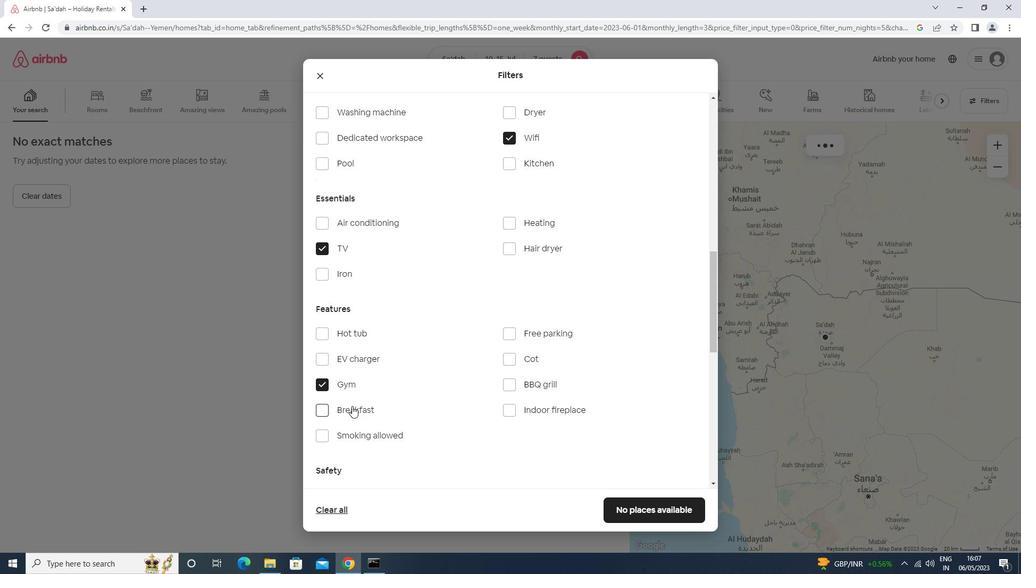 
Action: Mouse moved to (510, 335)
Screenshot: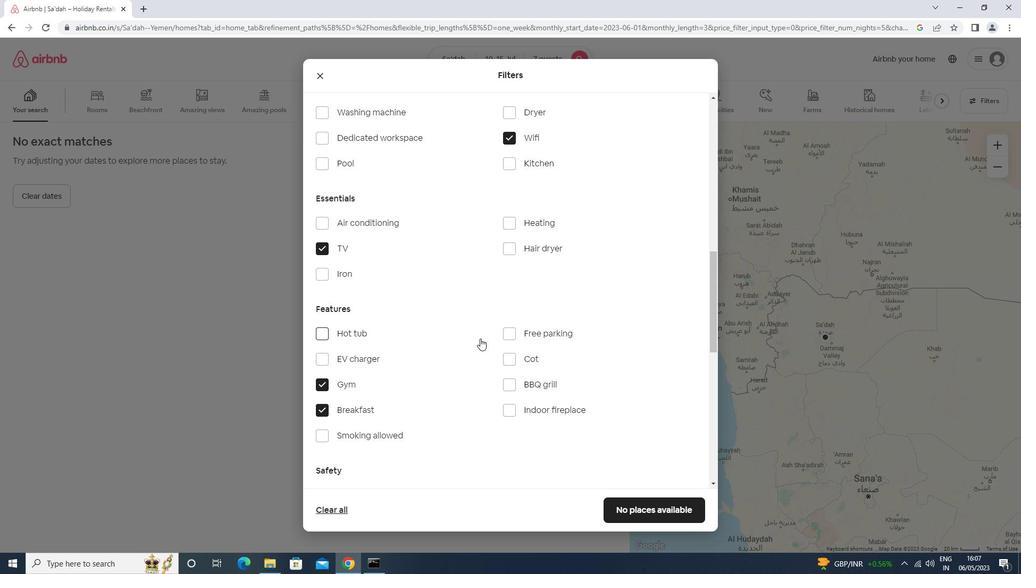 
Action: Mouse pressed left at (510, 335)
Screenshot: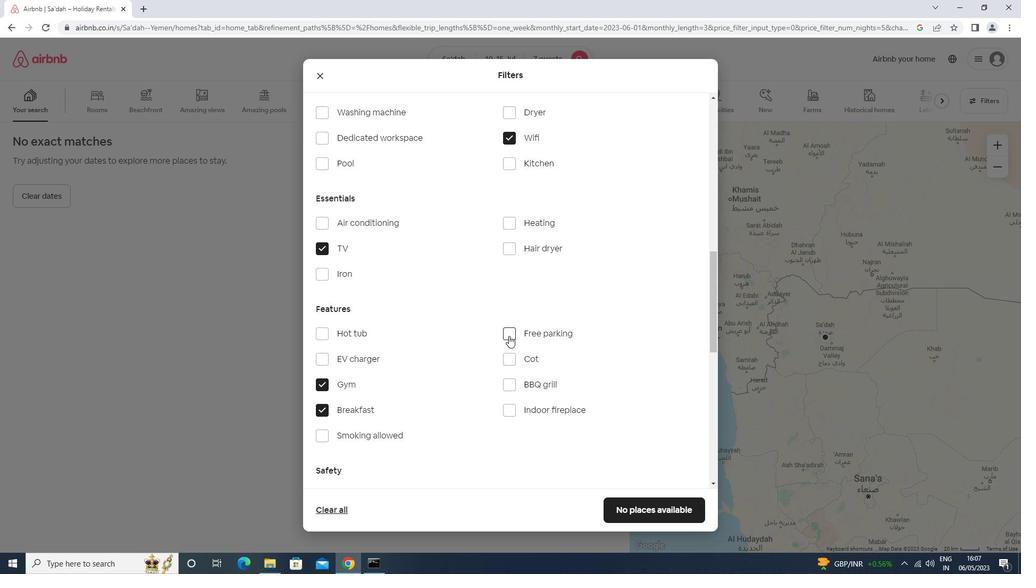 
Action: Mouse moved to (503, 337)
Screenshot: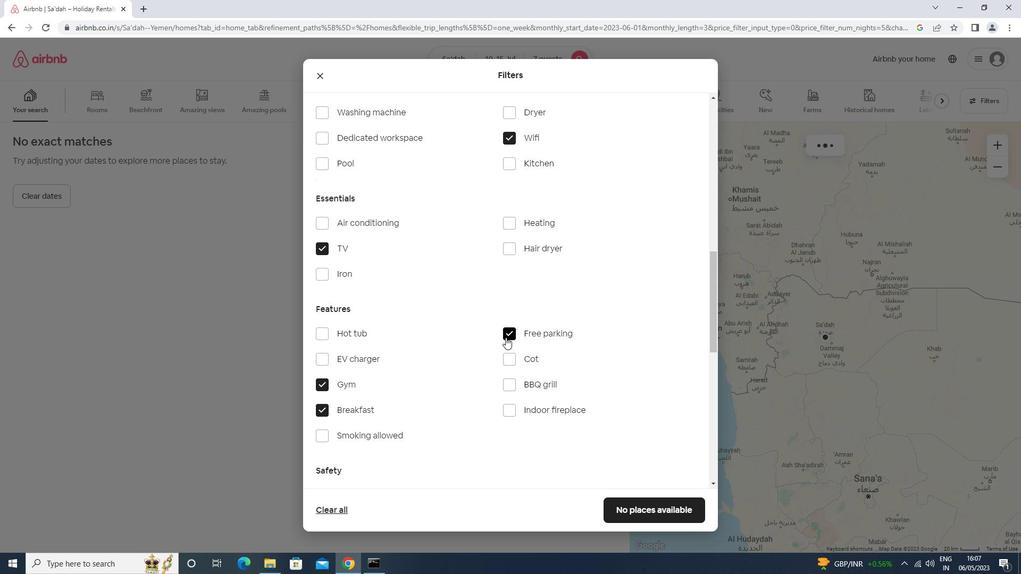
Action: Mouse scrolled (503, 336) with delta (0, 0)
Screenshot: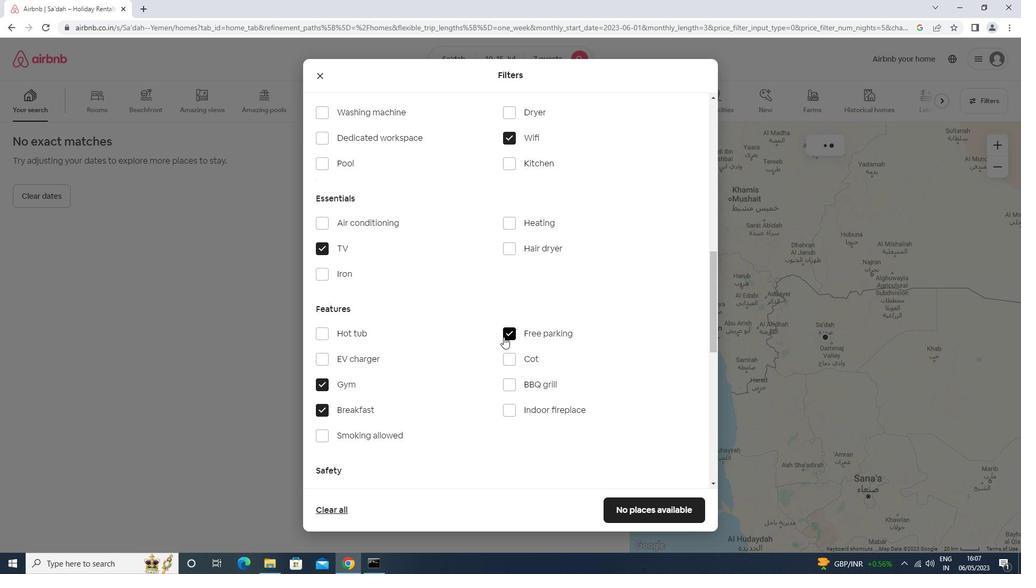 
Action: Mouse scrolled (503, 336) with delta (0, 0)
Screenshot: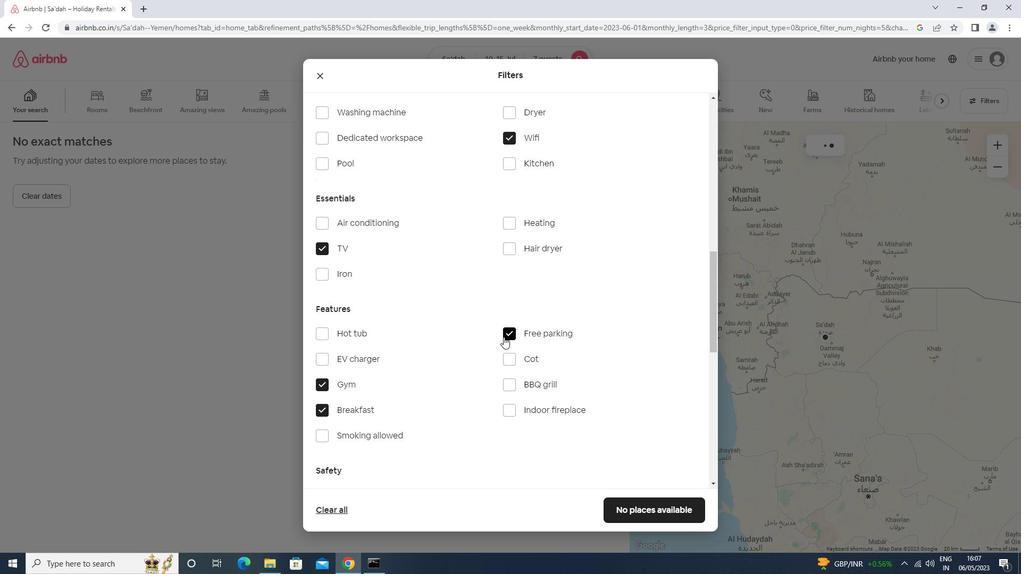 
Action: Mouse scrolled (503, 336) with delta (0, 0)
Screenshot: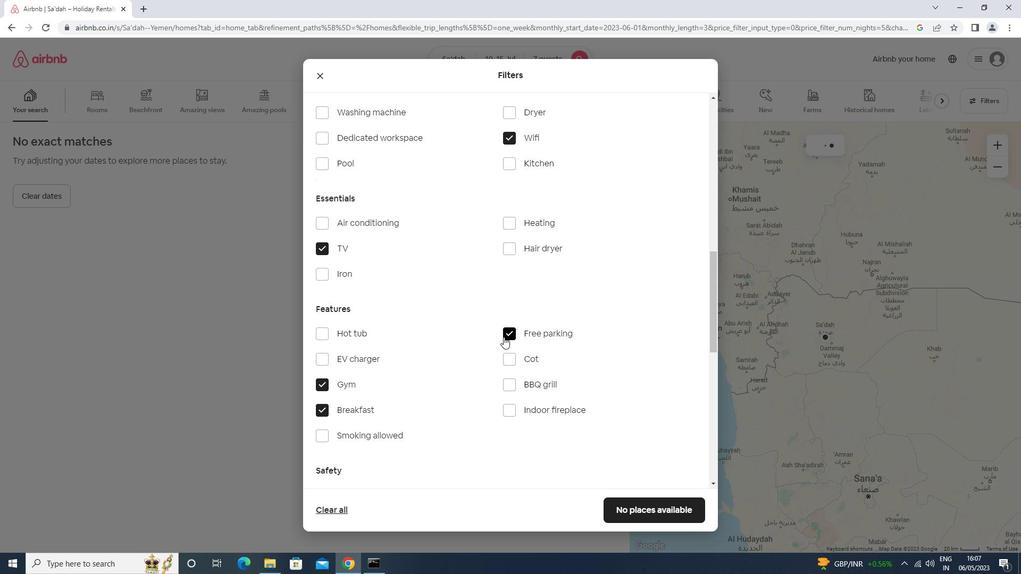 
Action: Mouse moved to (503, 337)
Screenshot: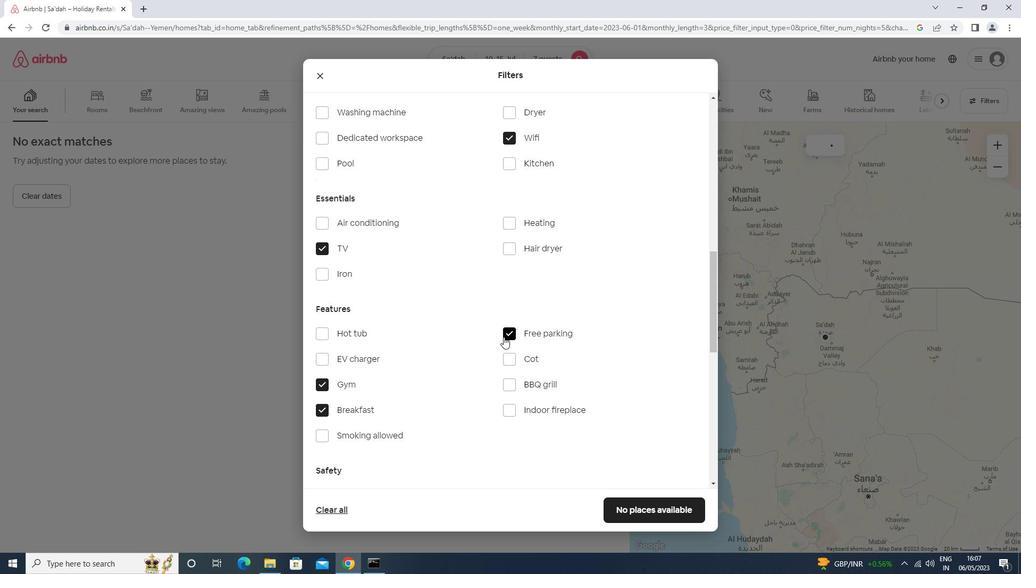 
Action: Mouse scrolled (503, 336) with delta (0, 0)
Screenshot: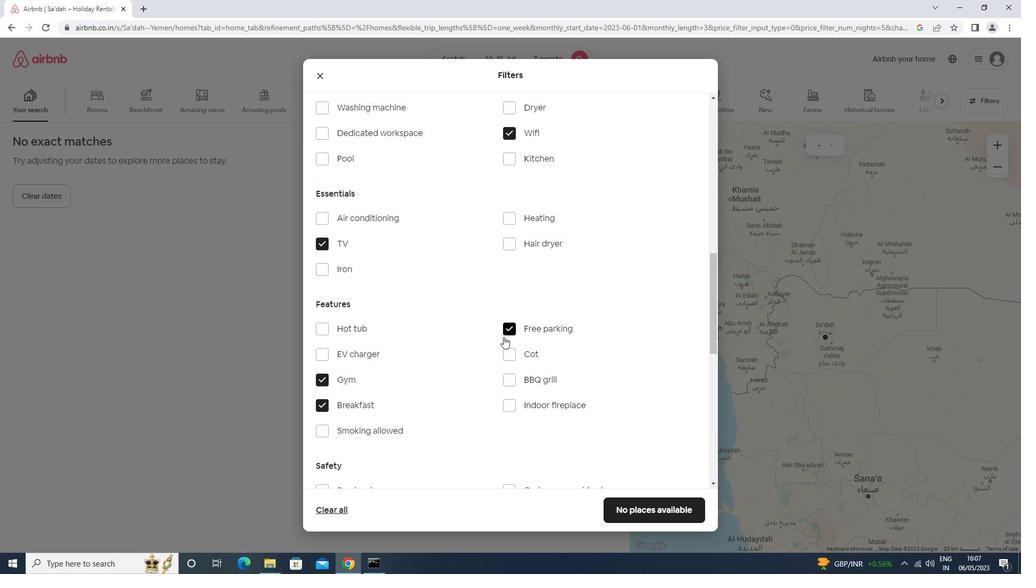 
Action: Mouse moved to (676, 427)
Screenshot: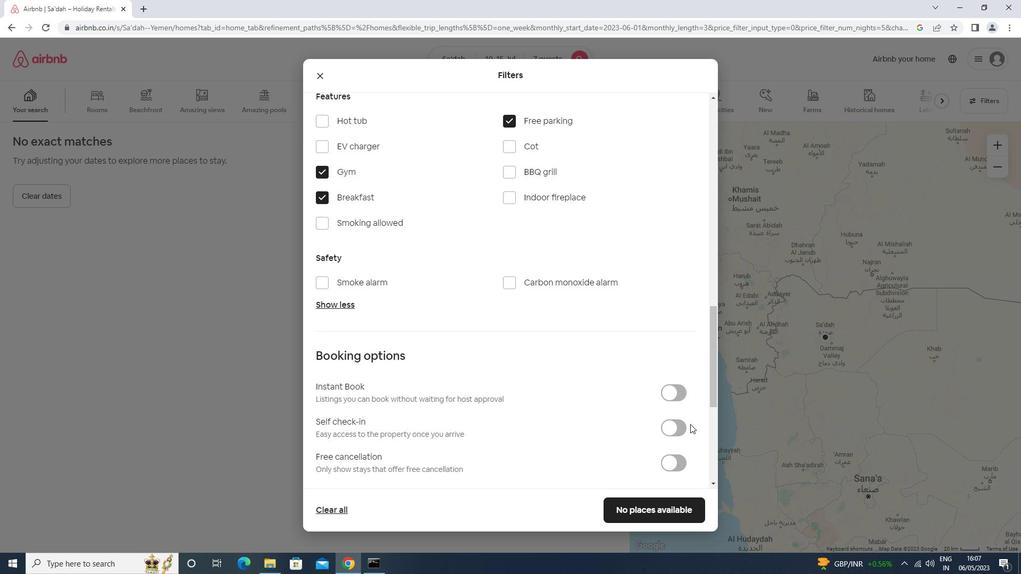 
Action: Mouse pressed left at (676, 427)
Screenshot: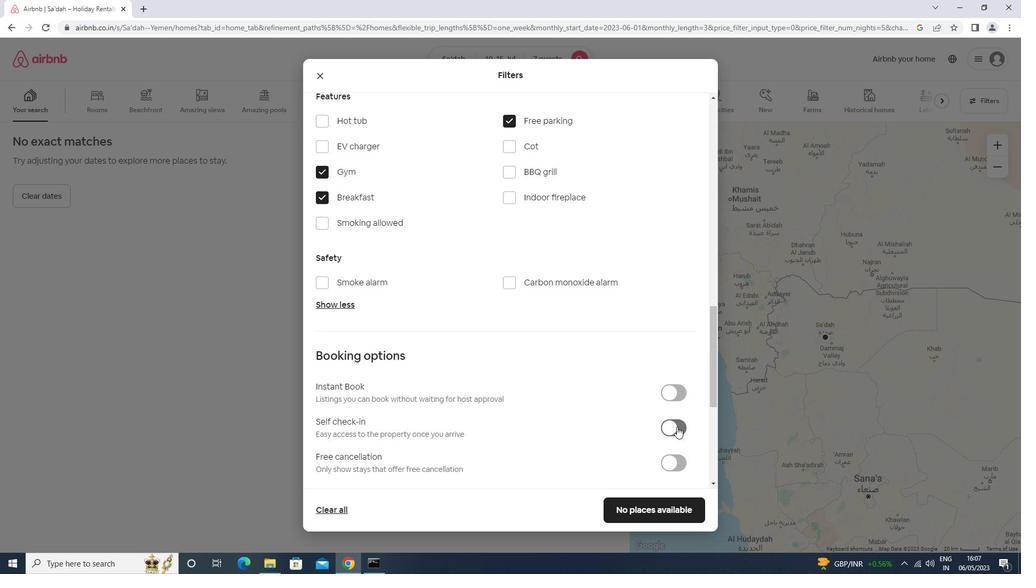 
Action: Mouse moved to (461, 388)
Screenshot: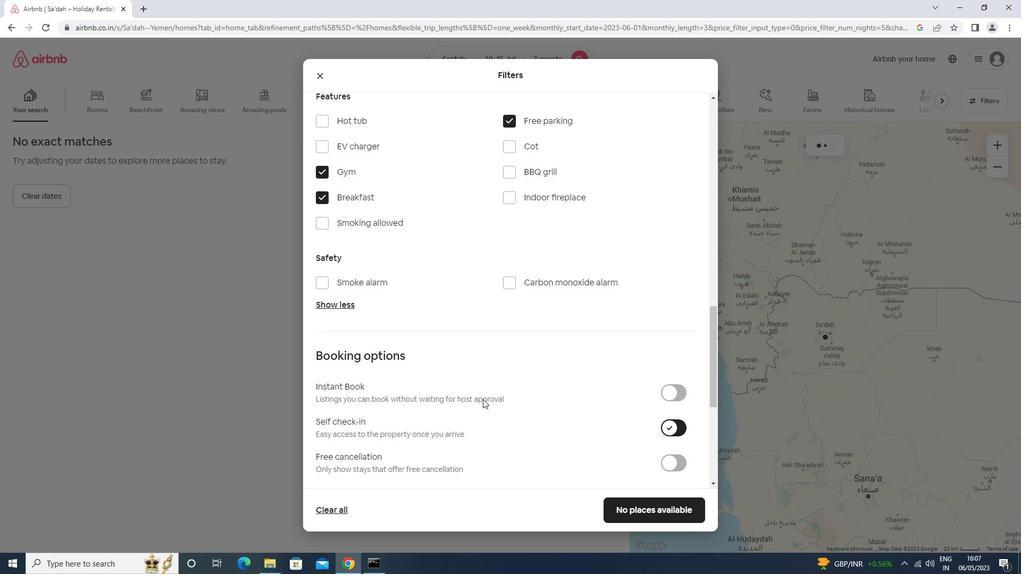 
Action: Mouse scrolled (461, 387) with delta (0, 0)
Screenshot: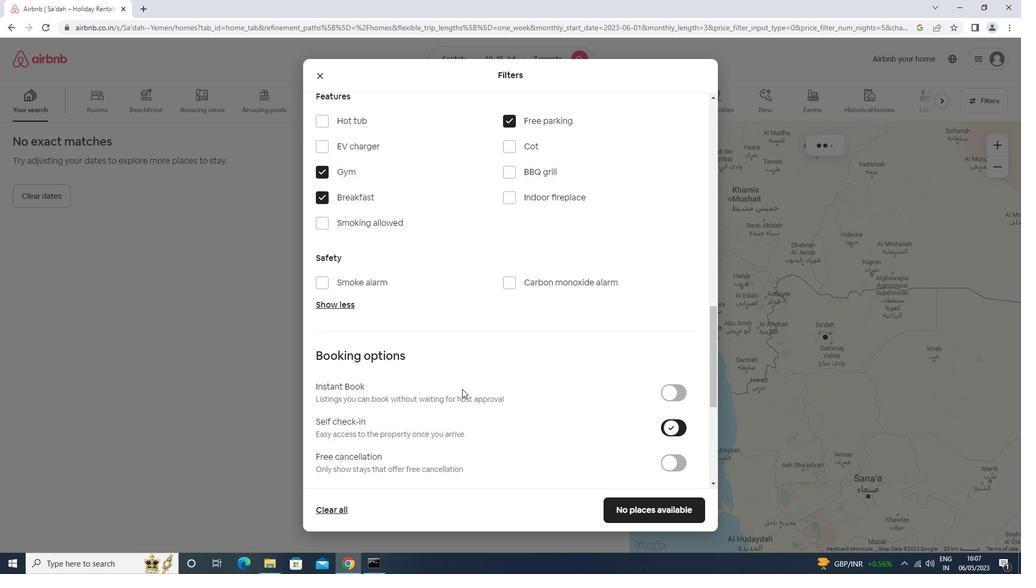 
Action: Mouse scrolled (461, 387) with delta (0, 0)
Screenshot: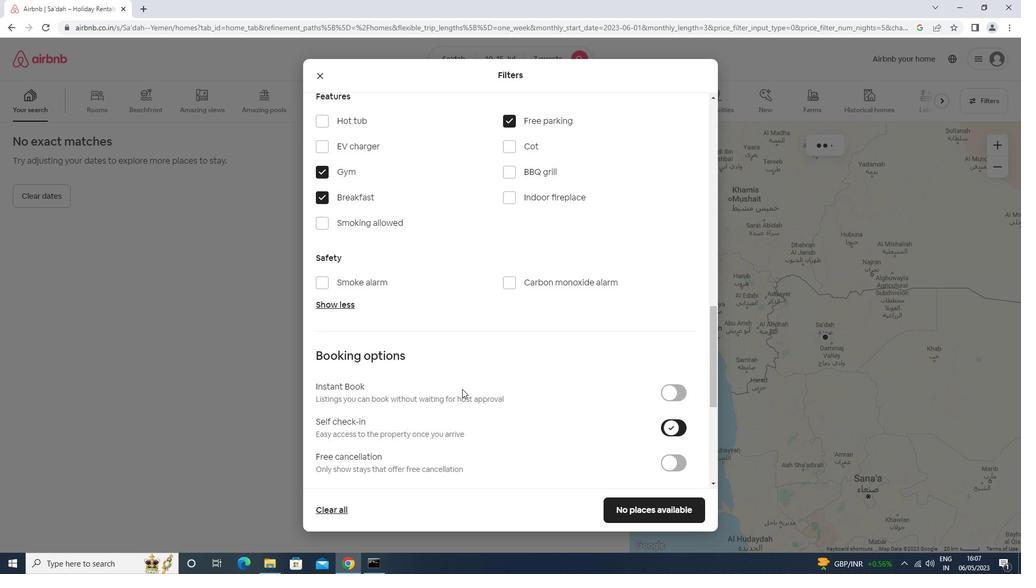 
Action: Mouse scrolled (461, 387) with delta (0, 0)
Screenshot: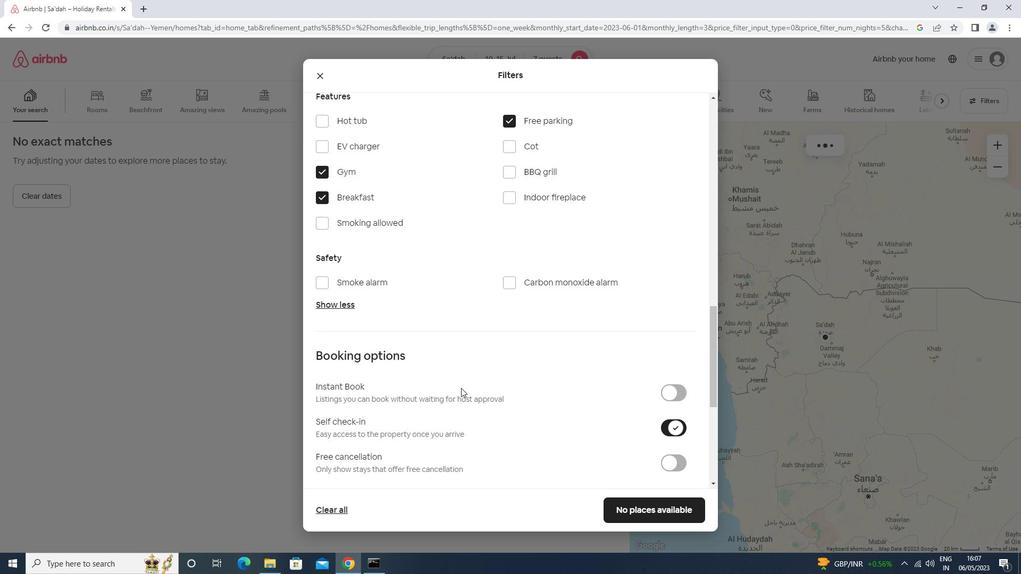 
Action: Mouse scrolled (461, 387) with delta (0, 0)
Screenshot: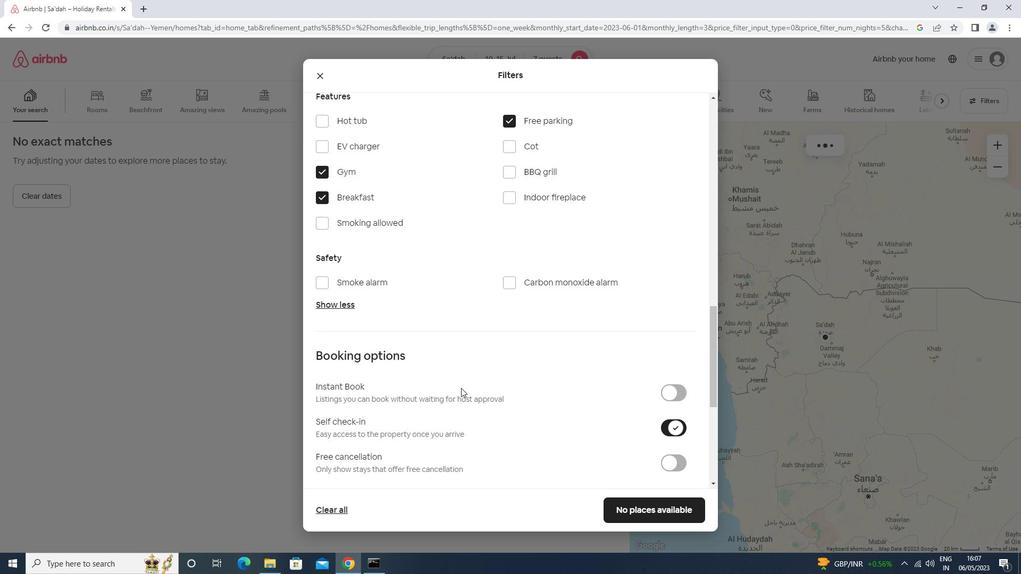 
Action: Mouse scrolled (461, 387) with delta (0, 0)
Screenshot: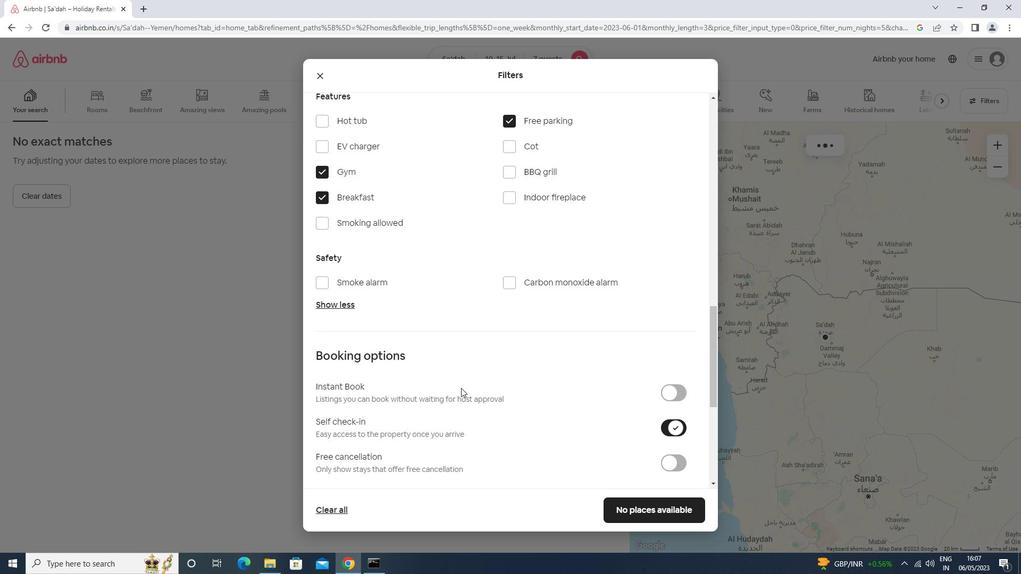 
Action: Mouse moved to (423, 410)
Screenshot: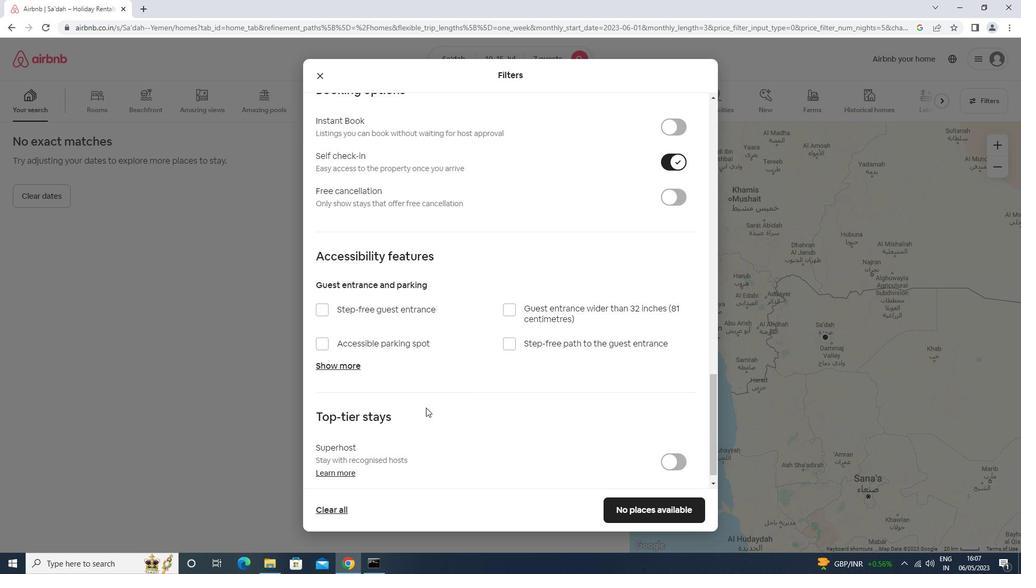 
Action: Mouse scrolled (423, 409) with delta (0, 0)
Screenshot: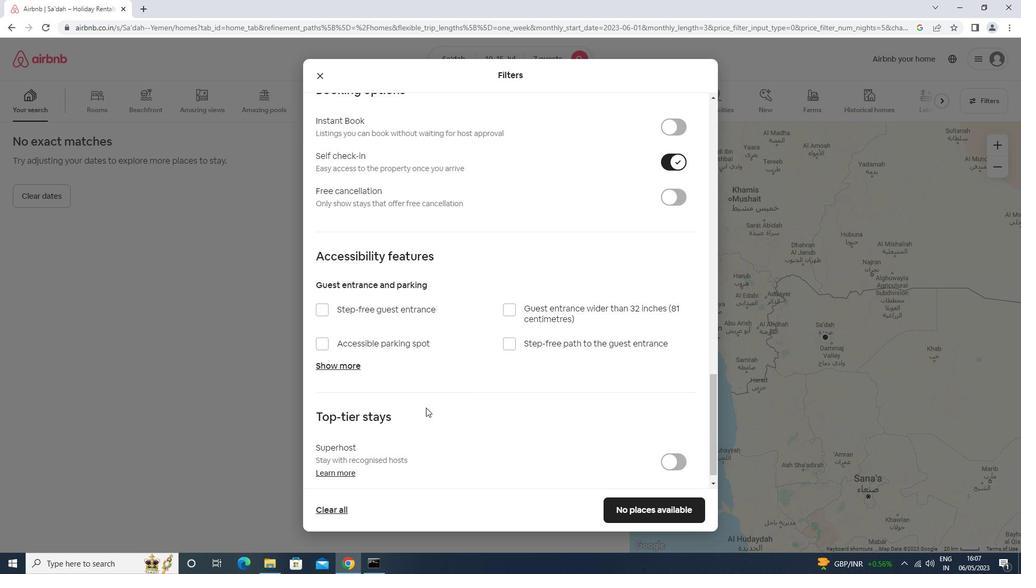 
Action: Mouse moved to (422, 411)
Screenshot: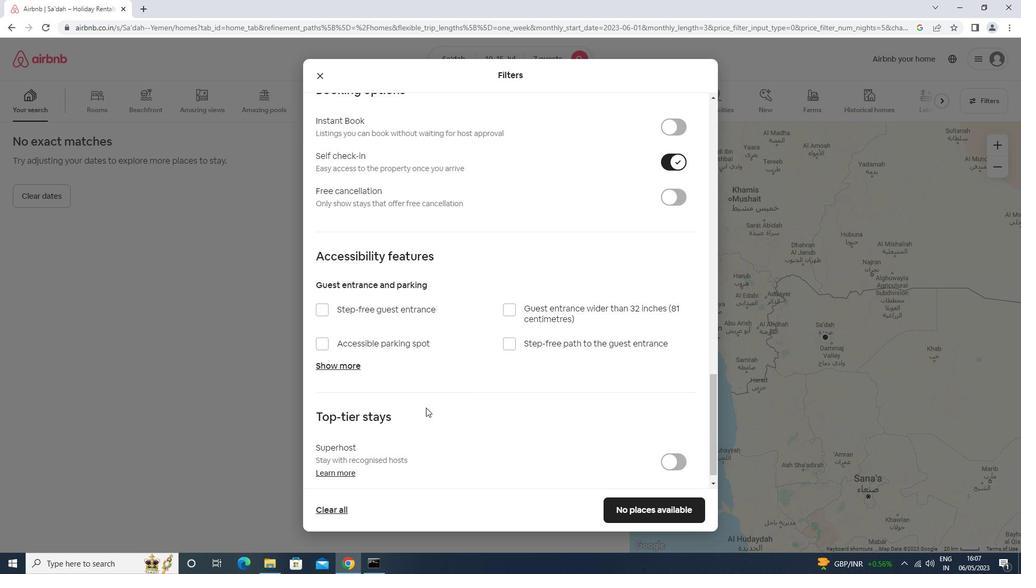 
Action: Mouse scrolled (422, 410) with delta (0, 0)
Screenshot: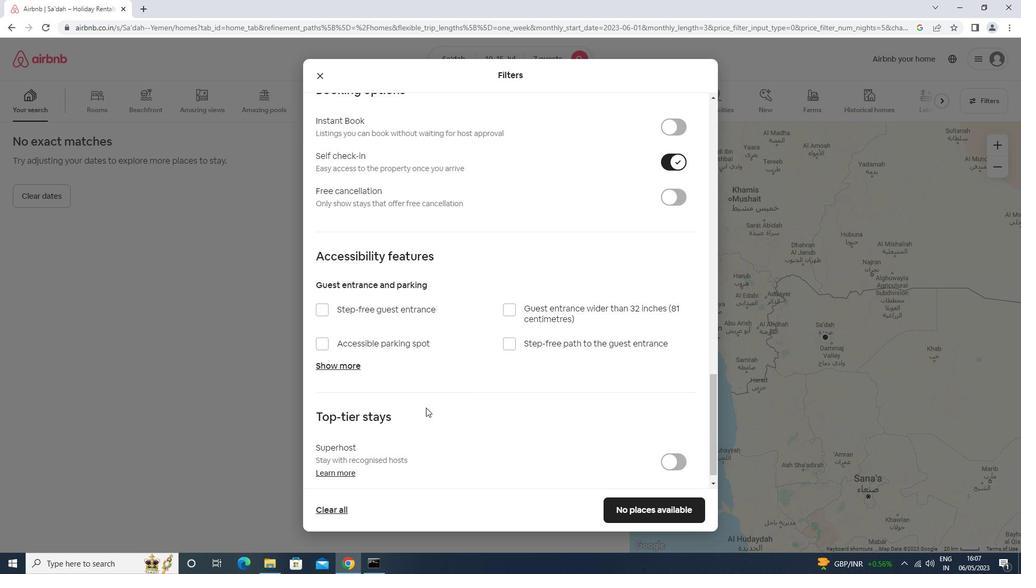 
Action: Mouse moved to (422, 411)
Screenshot: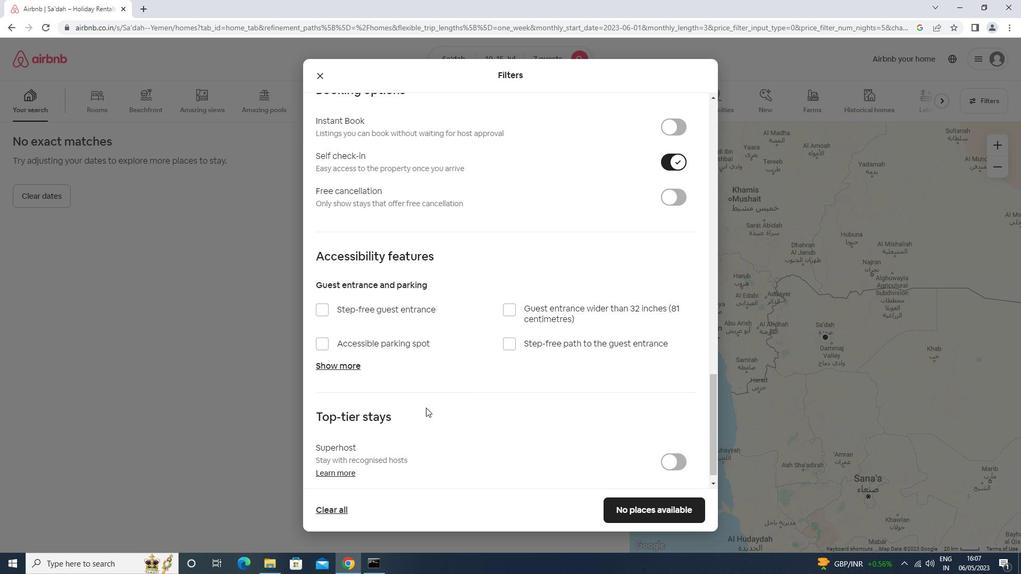 
Action: Mouse scrolled (422, 410) with delta (0, 0)
Screenshot: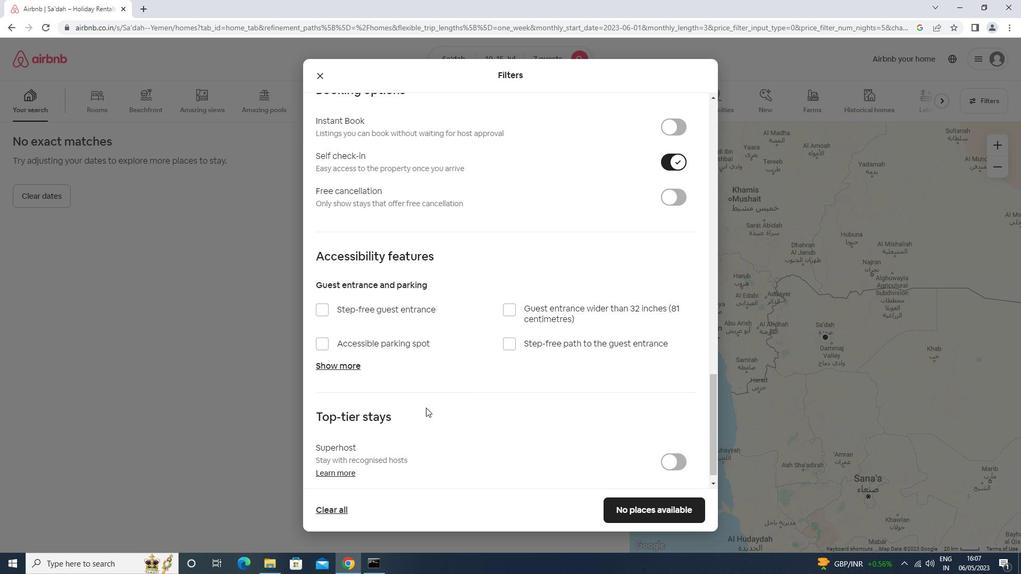 
Action: Mouse moved to (422, 411)
Screenshot: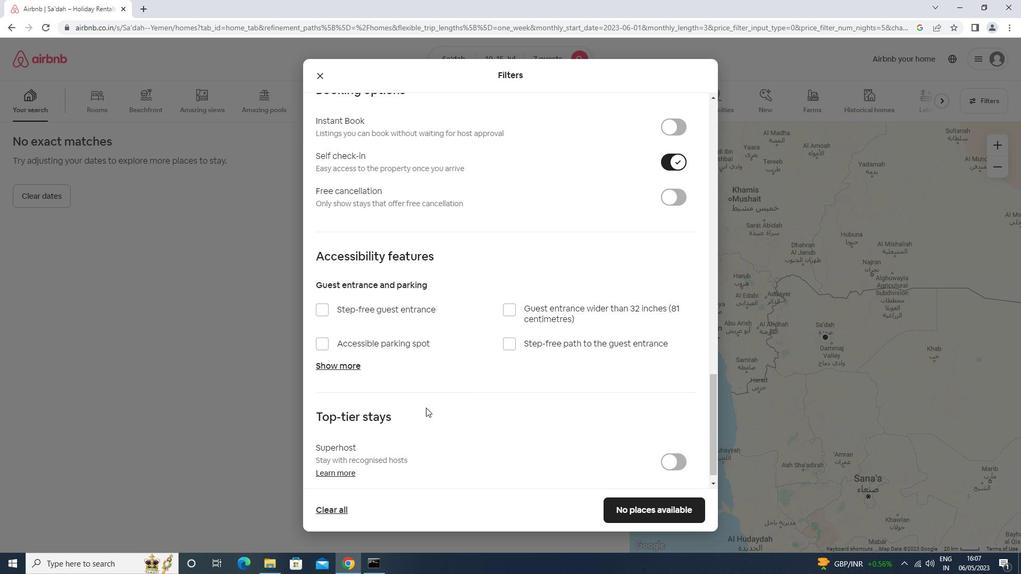 
Action: Mouse scrolled (422, 410) with delta (0, 0)
Screenshot: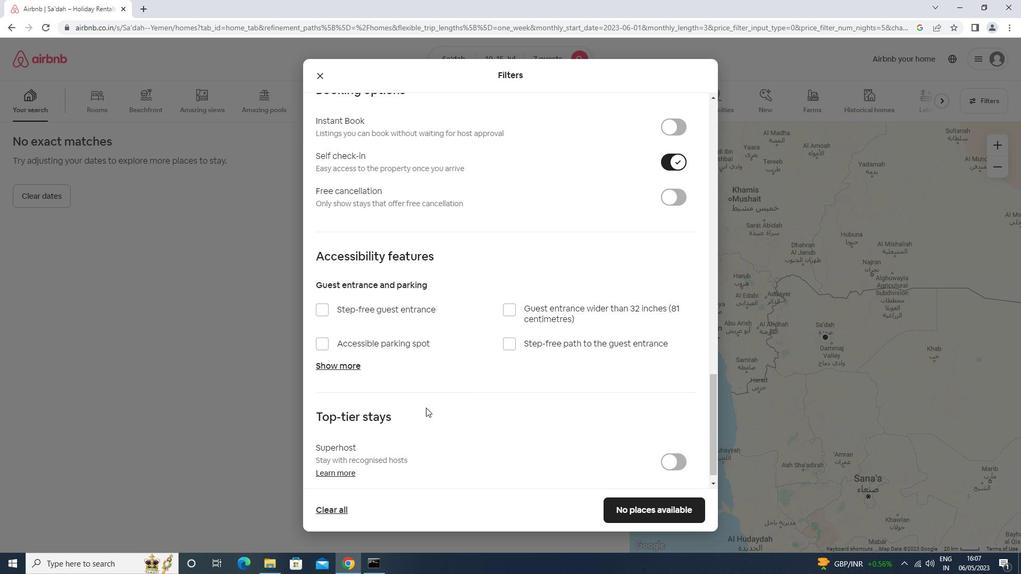 
Action: Mouse scrolled (422, 410) with delta (0, 0)
Screenshot: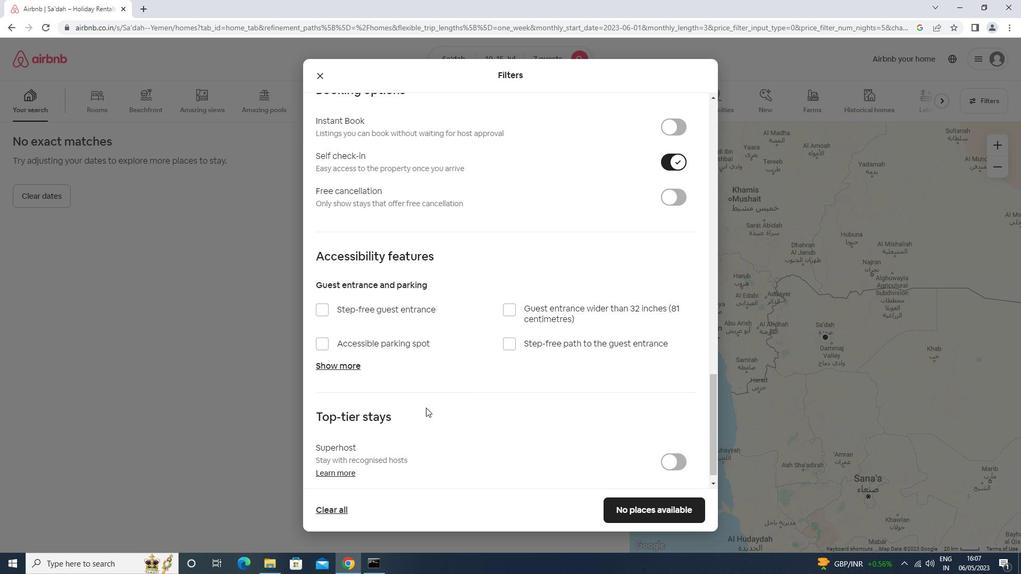 
Action: Mouse moved to (621, 504)
Screenshot: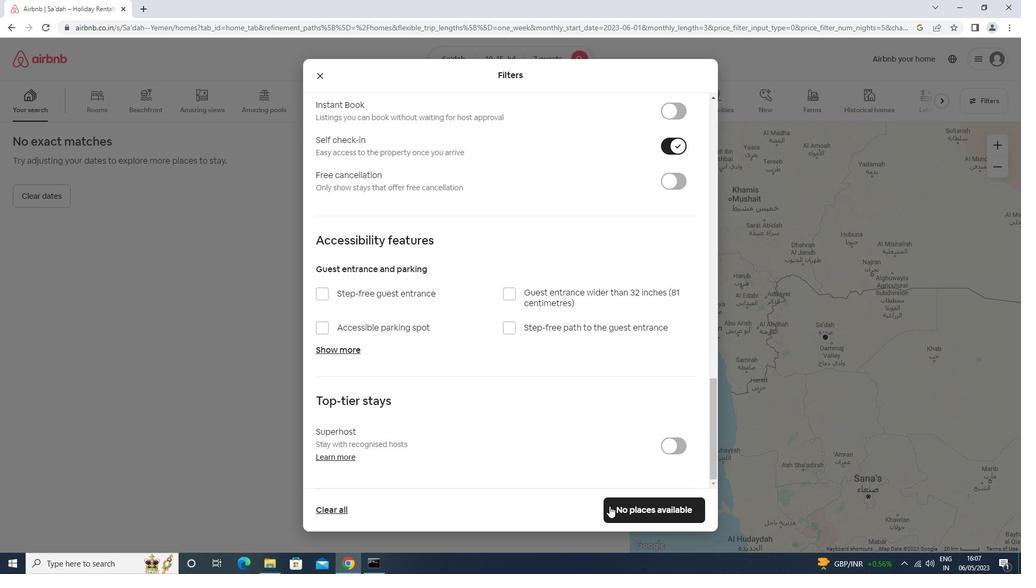 
Action: Mouse pressed left at (621, 504)
Screenshot: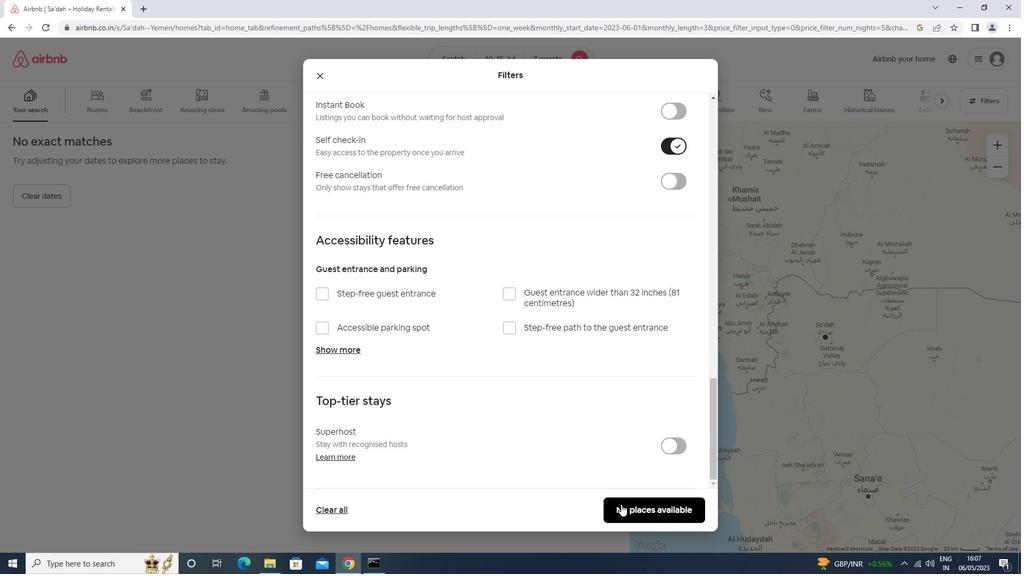 
Action: Mouse moved to (617, 504)
Screenshot: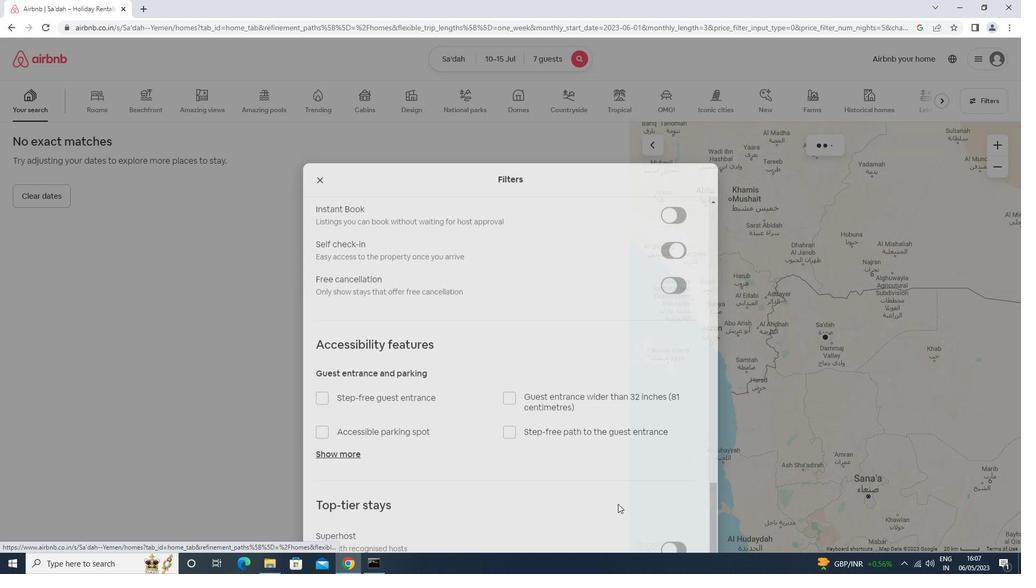 
